 Task: Look for space in Tinsukia, India from 1st June, 2023 to 9th June, 2023 for 5 adults in price range Rs.6000 to Rs.12000. Place can be entire place with 3 bedrooms having 3 beds and 3 bathrooms. Property type can be house, flat, guest house. Booking option can be shelf check-in. Required host language is English.
Action: Mouse moved to (457, 78)
Screenshot: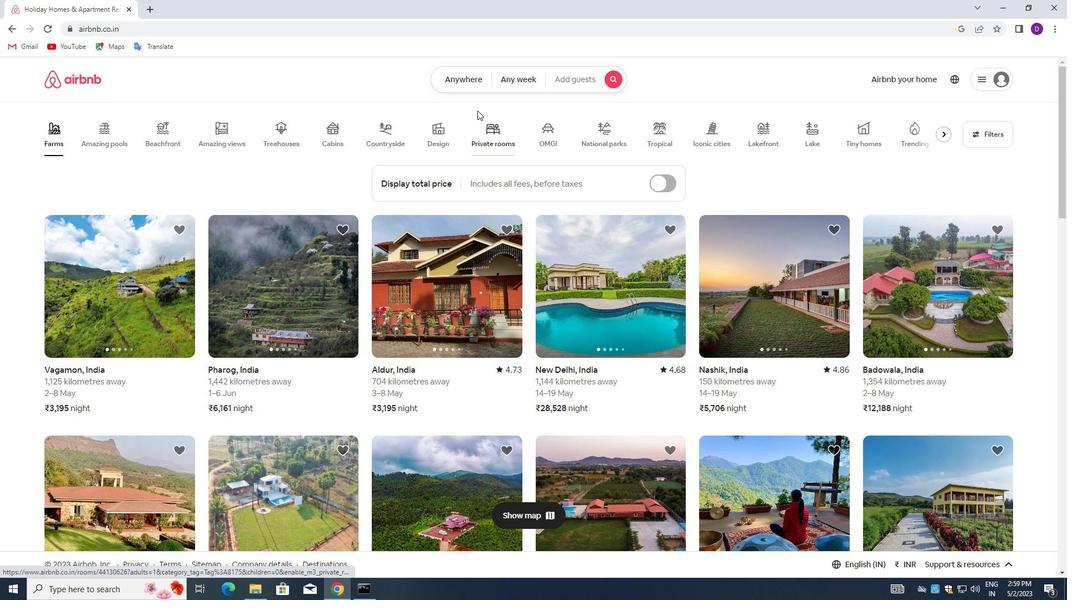 
Action: Mouse pressed left at (457, 78)
Screenshot: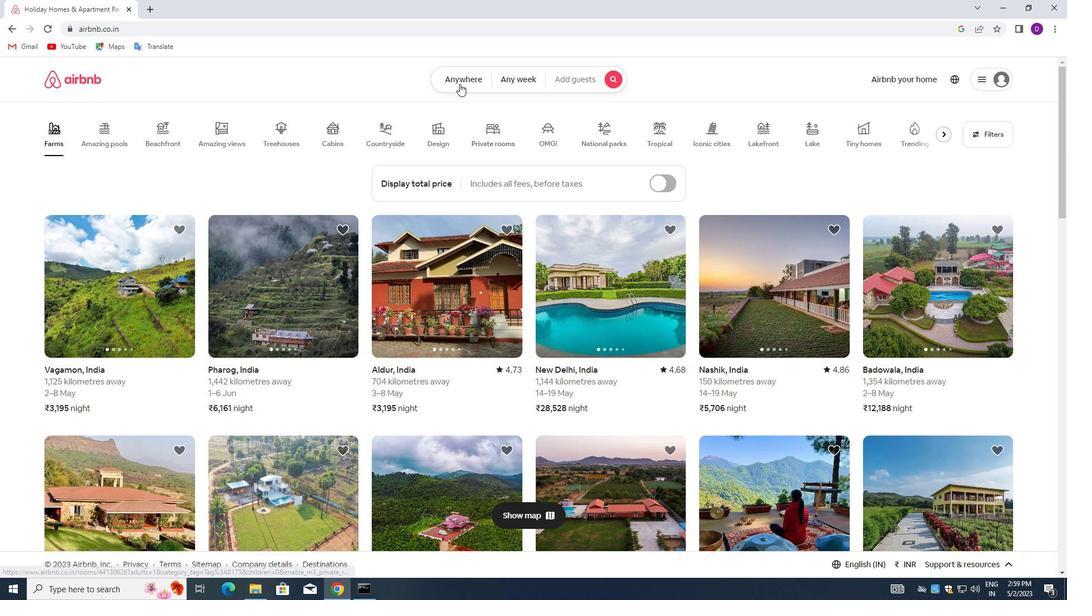 
Action: Mouse moved to (326, 126)
Screenshot: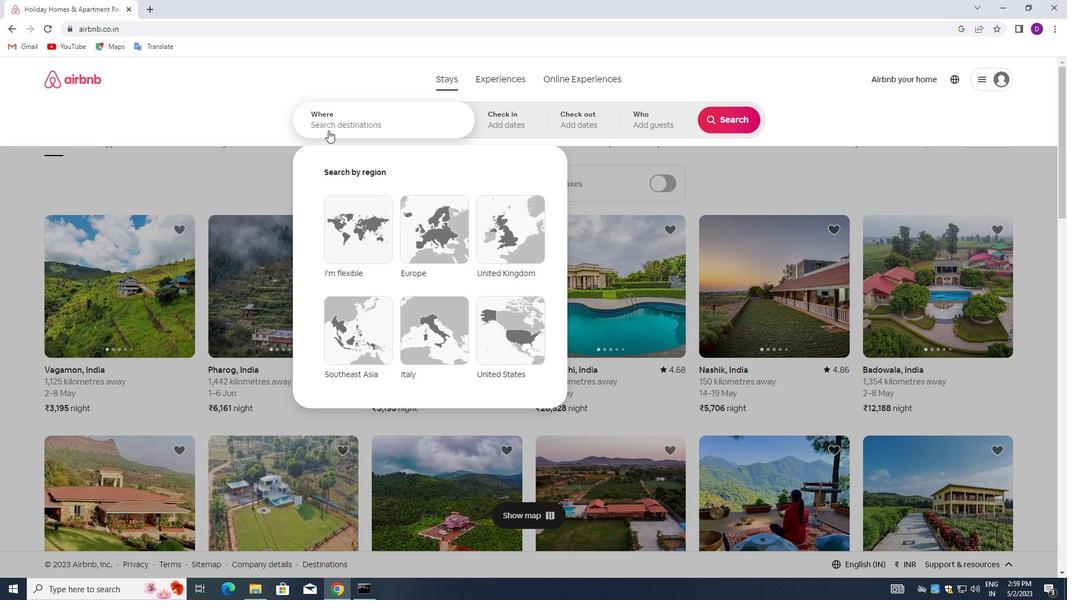 
Action: Mouse pressed left at (326, 126)
Screenshot: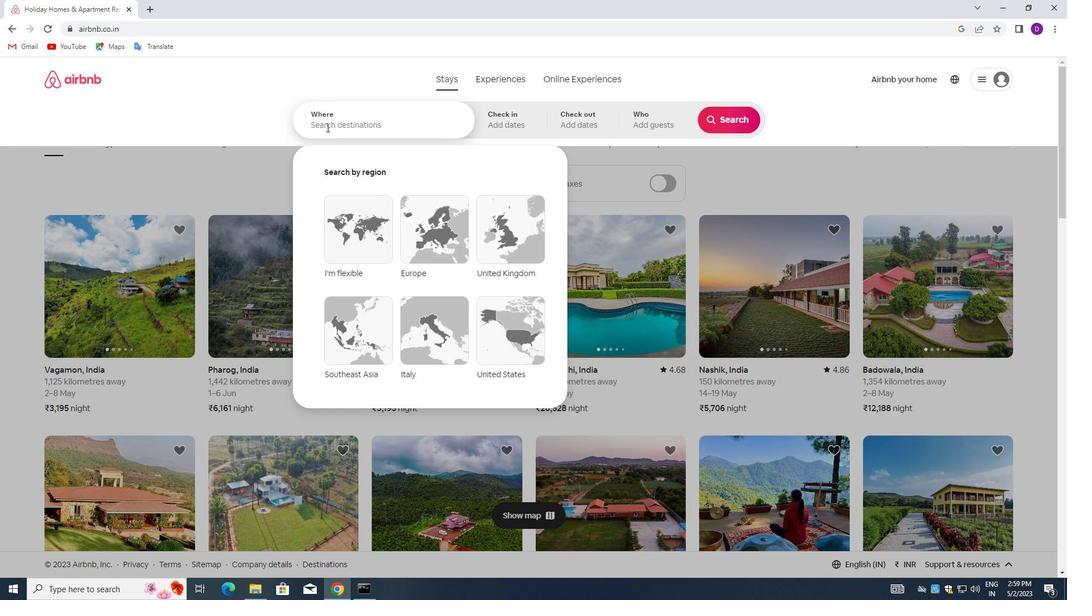 
Action: Mouse moved to (236, 111)
Screenshot: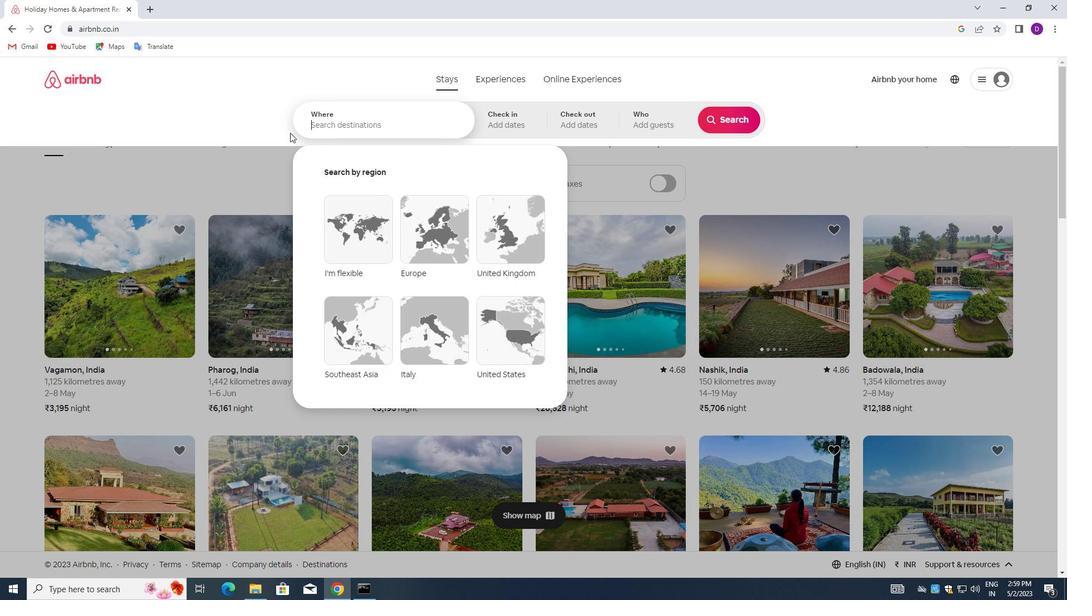 
Action: Key pressed <Key.shift_r>Tinsukia,<Key.space><Key.down><Key.enter>
Screenshot: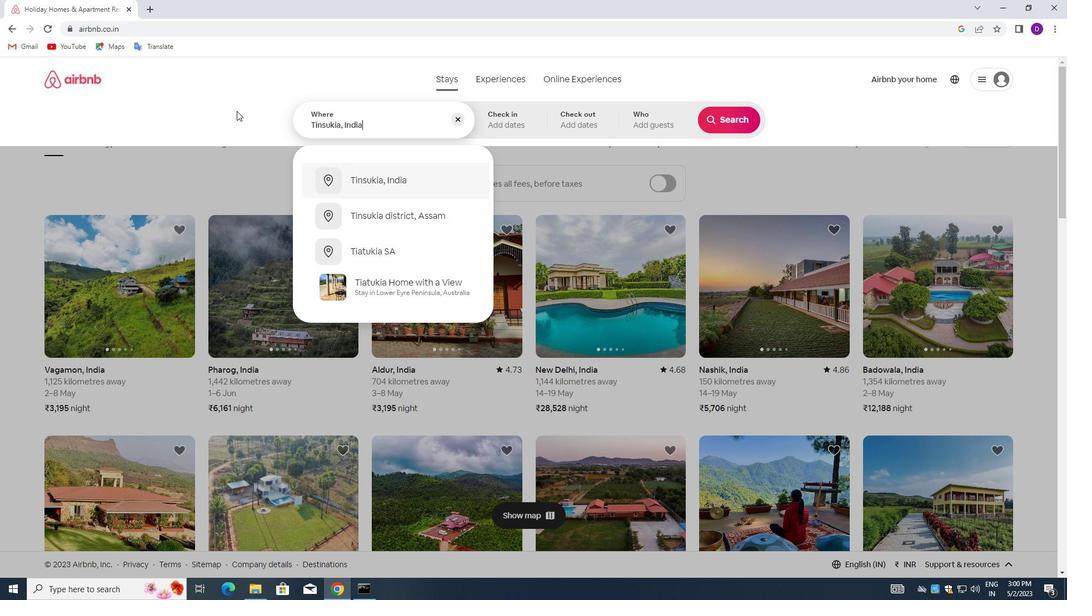 
Action: Mouse moved to (662, 255)
Screenshot: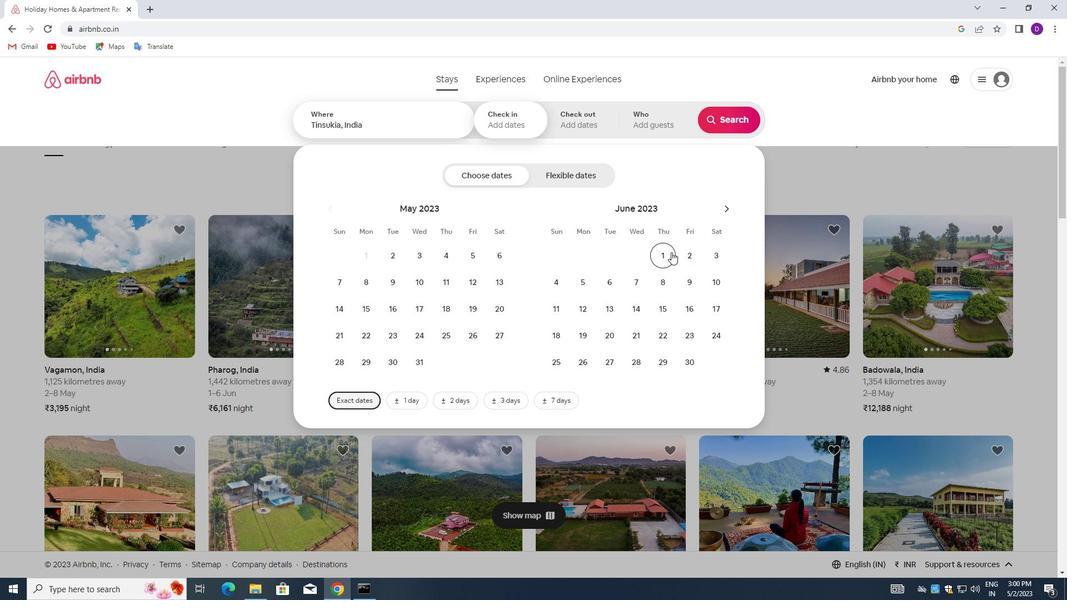 
Action: Mouse pressed left at (662, 255)
Screenshot: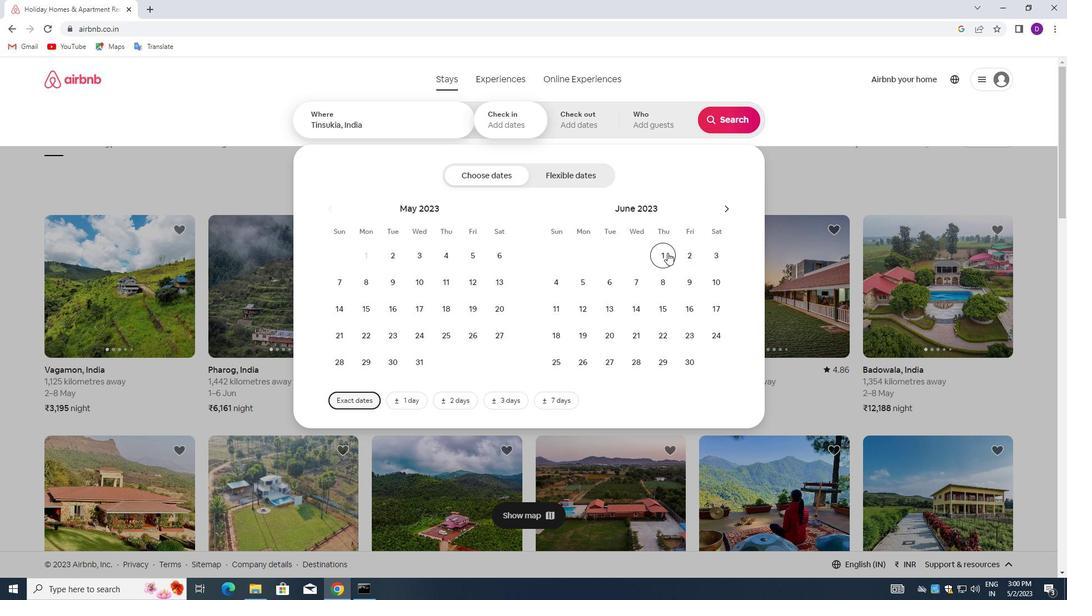 
Action: Mouse moved to (678, 276)
Screenshot: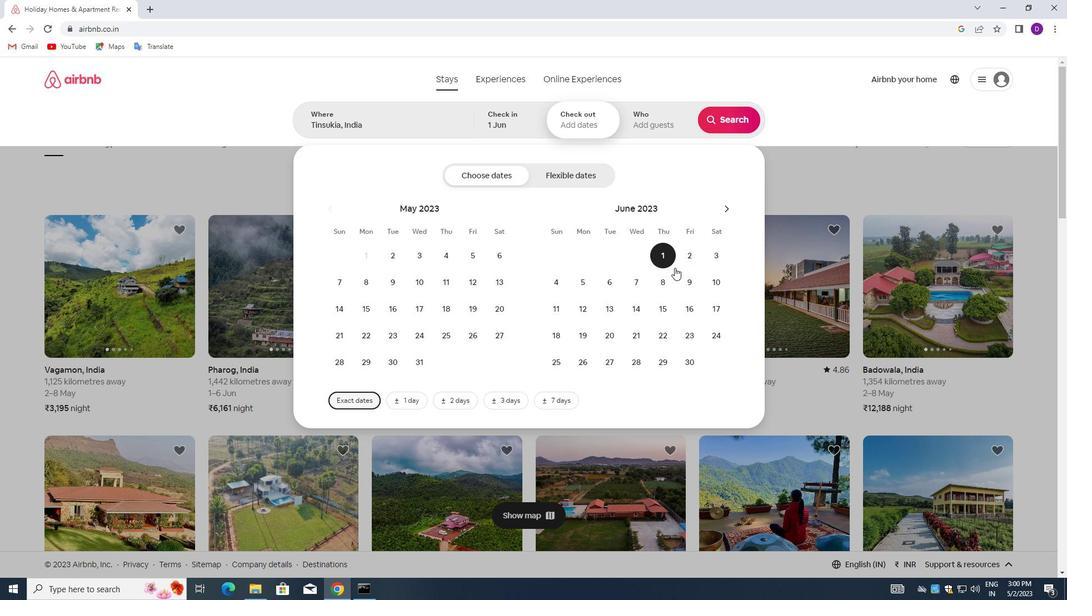 
Action: Mouse pressed left at (678, 276)
Screenshot: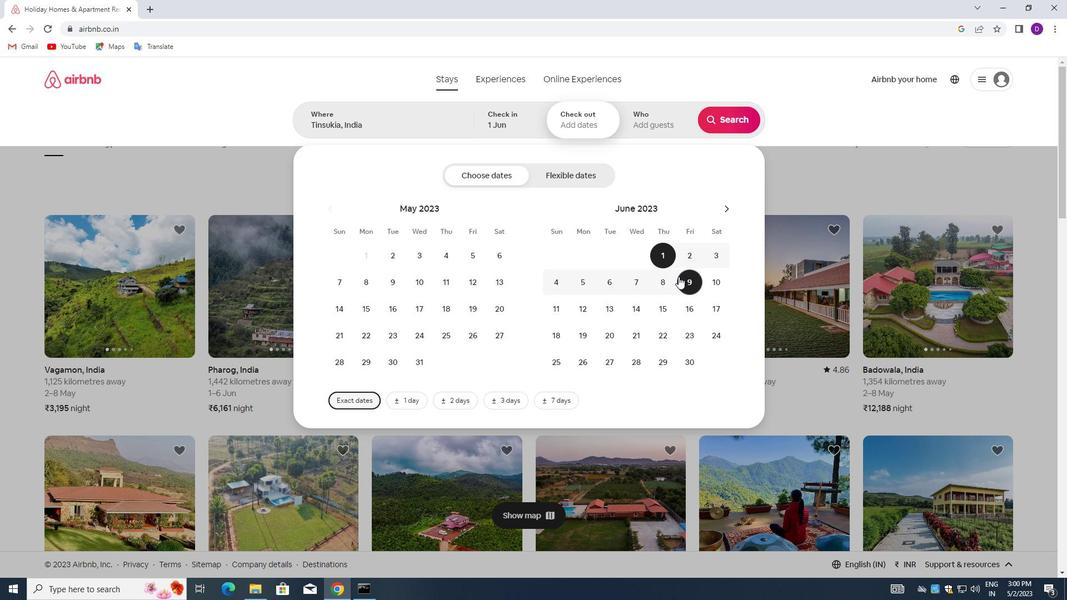 
Action: Mouse moved to (650, 121)
Screenshot: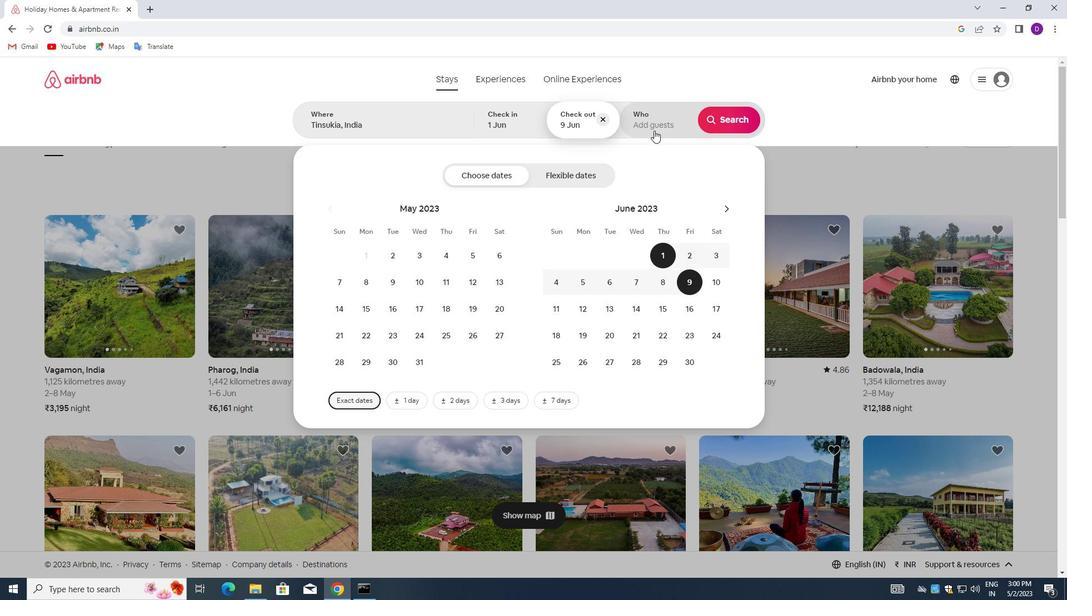 
Action: Mouse pressed left at (650, 121)
Screenshot: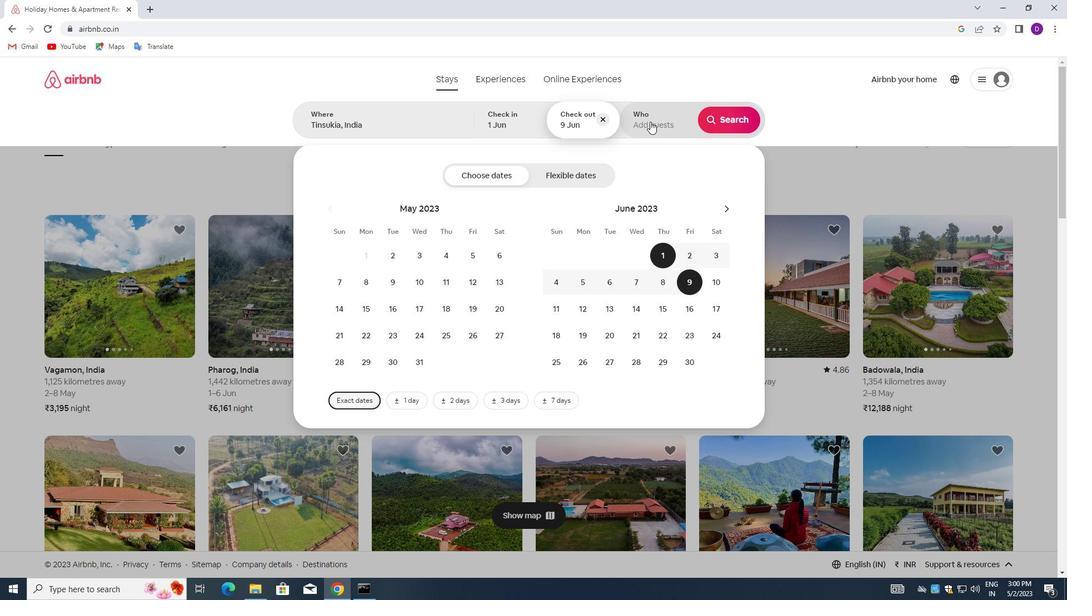 
Action: Mouse moved to (737, 179)
Screenshot: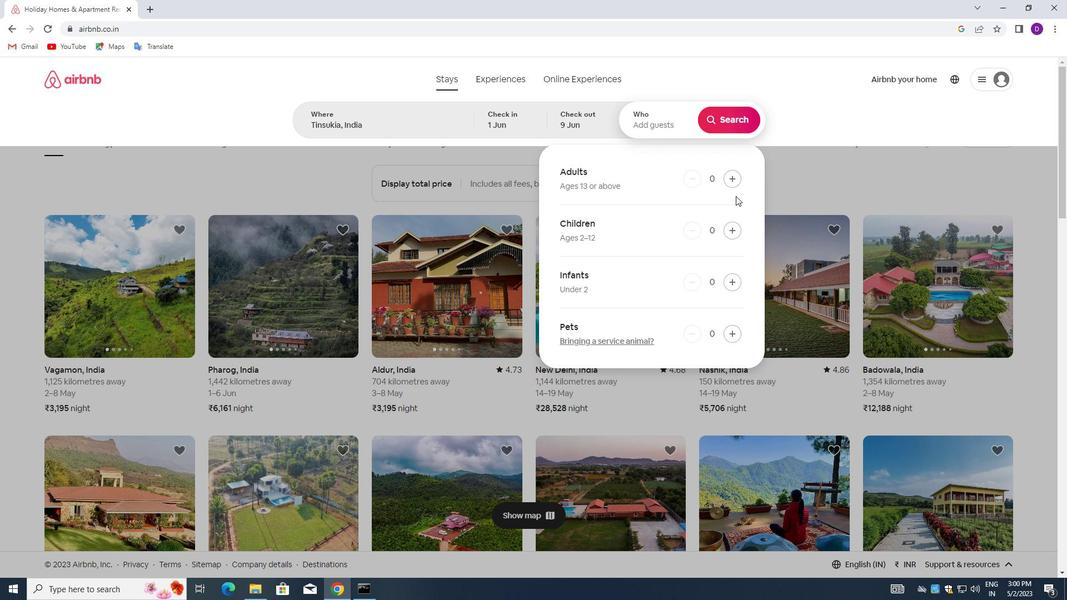 
Action: Mouse pressed left at (737, 179)
Screenshot: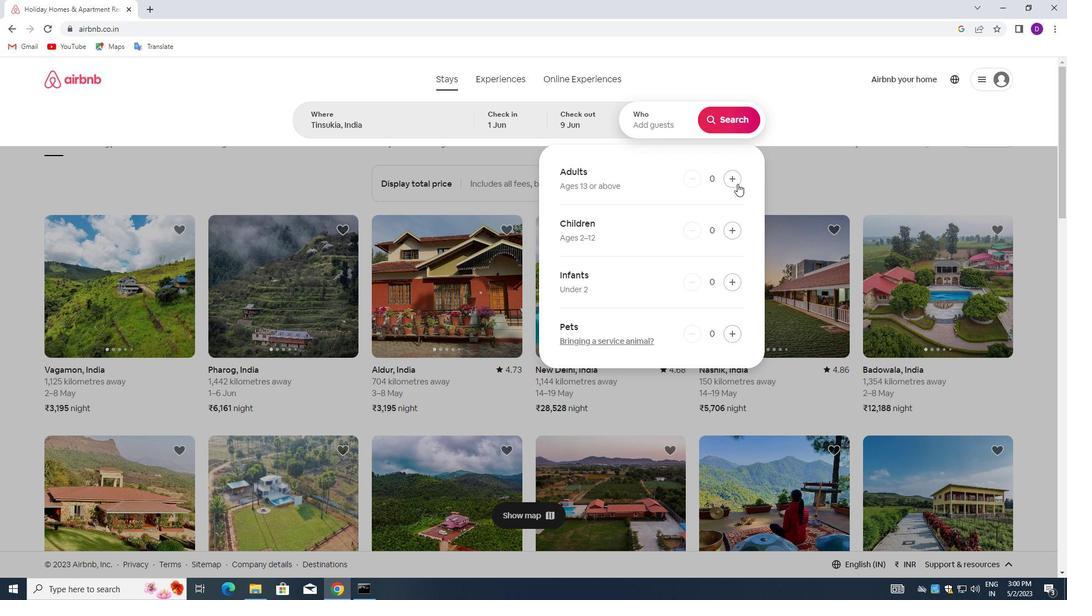 
Action: Mouse pressed left at (737, 179)
Screenshot: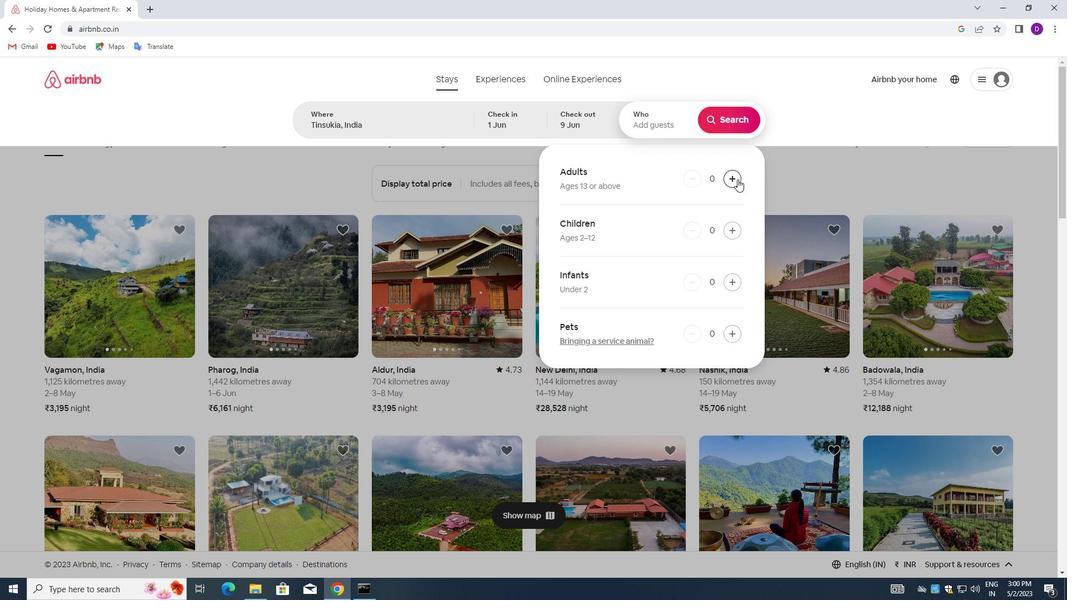 
Action: Mouse pressed left at (737, 179)
Screenshot: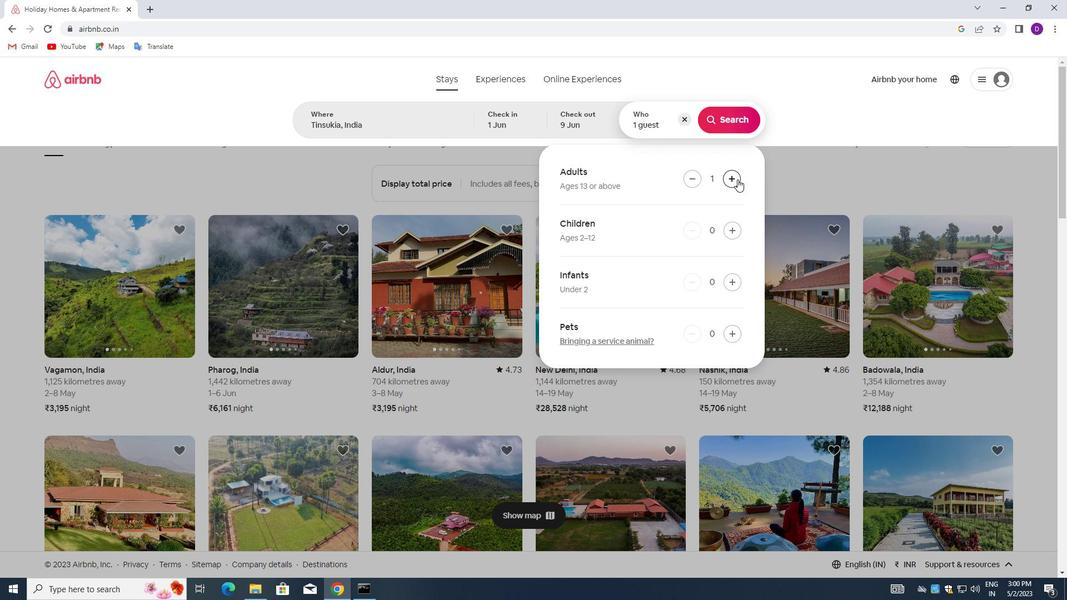 
Action: Mouse pressed left at (737, 179)
Screenshot: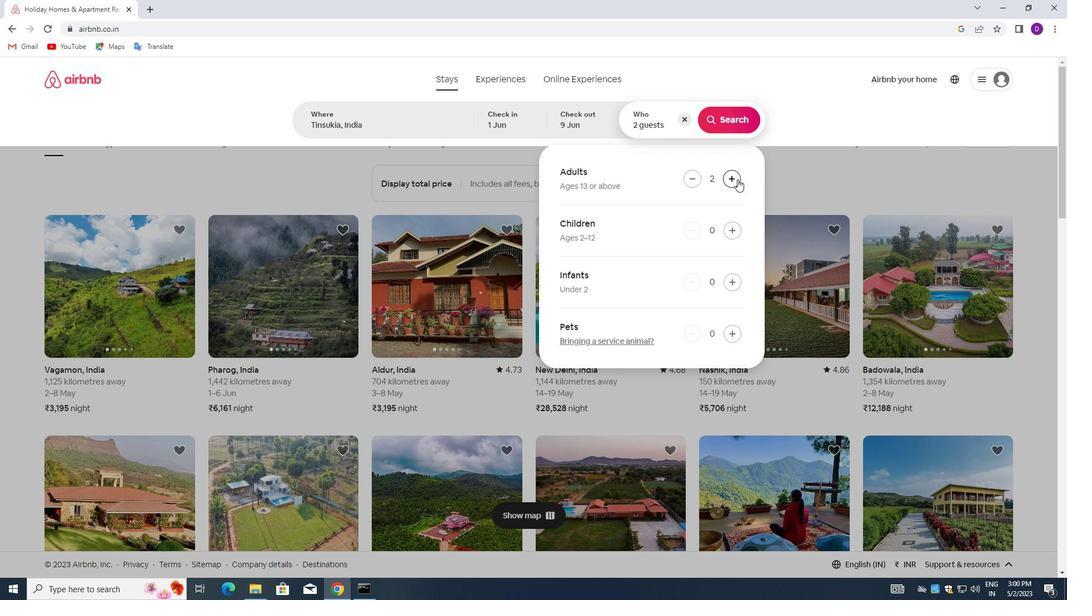 
Action: Mouse pressed left at (737, 179)
Screenshot: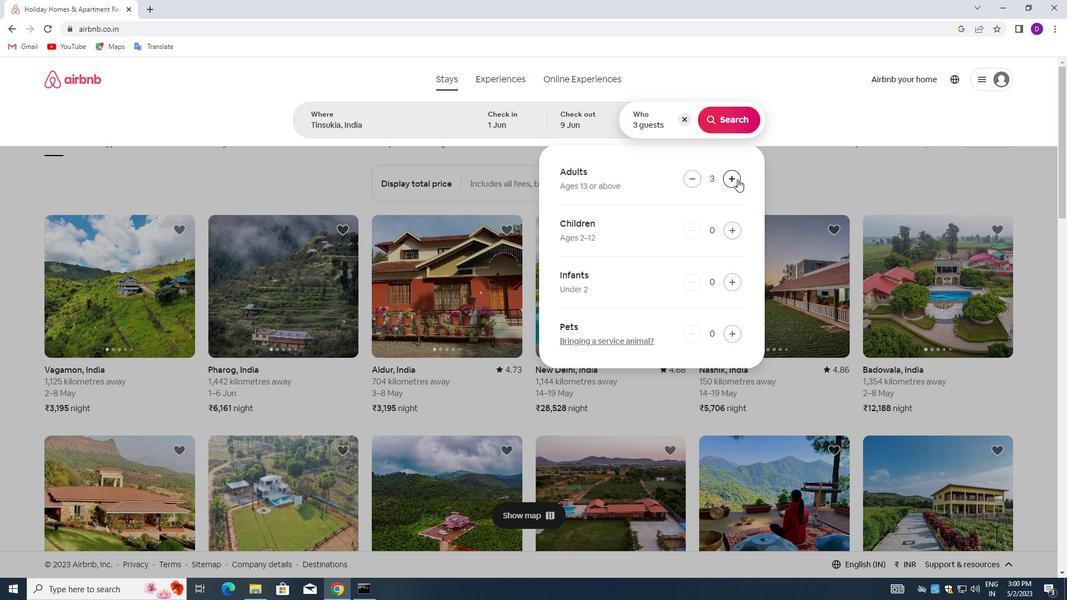 
Action: Mouse moved to (727, 120)
Screenshot: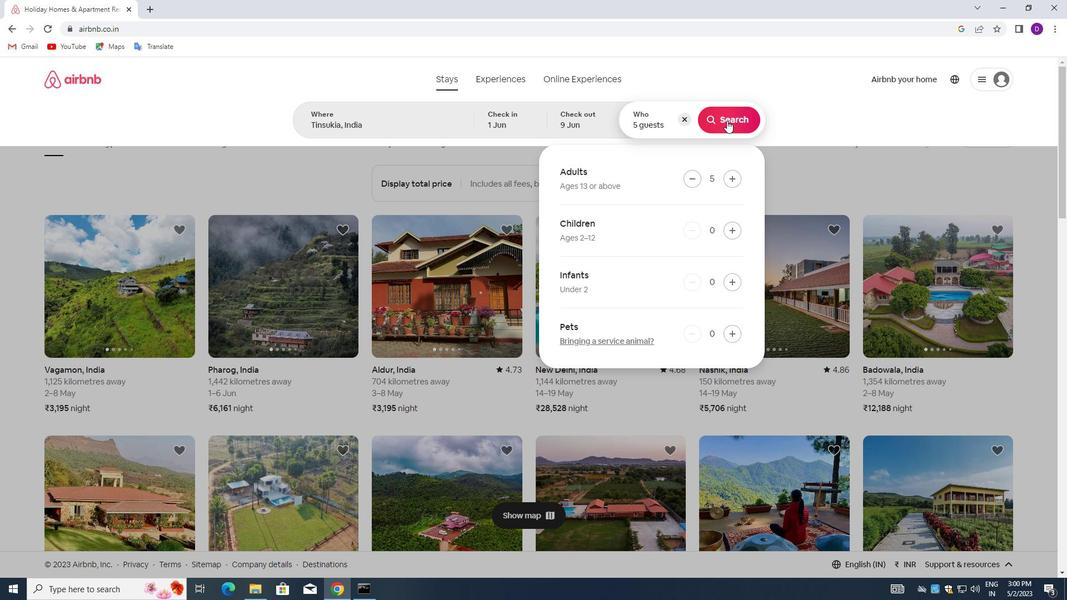 
Action: Mouse pressed left at (727, 120)
Screenshot: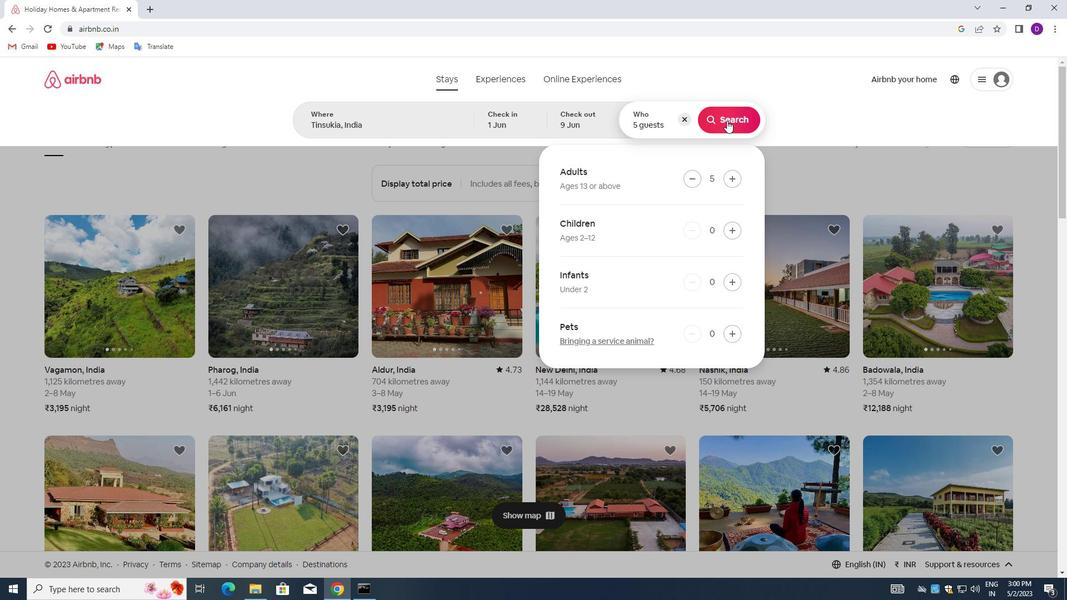 
Action: Mouse moved to (1007, 123)
Screenshot: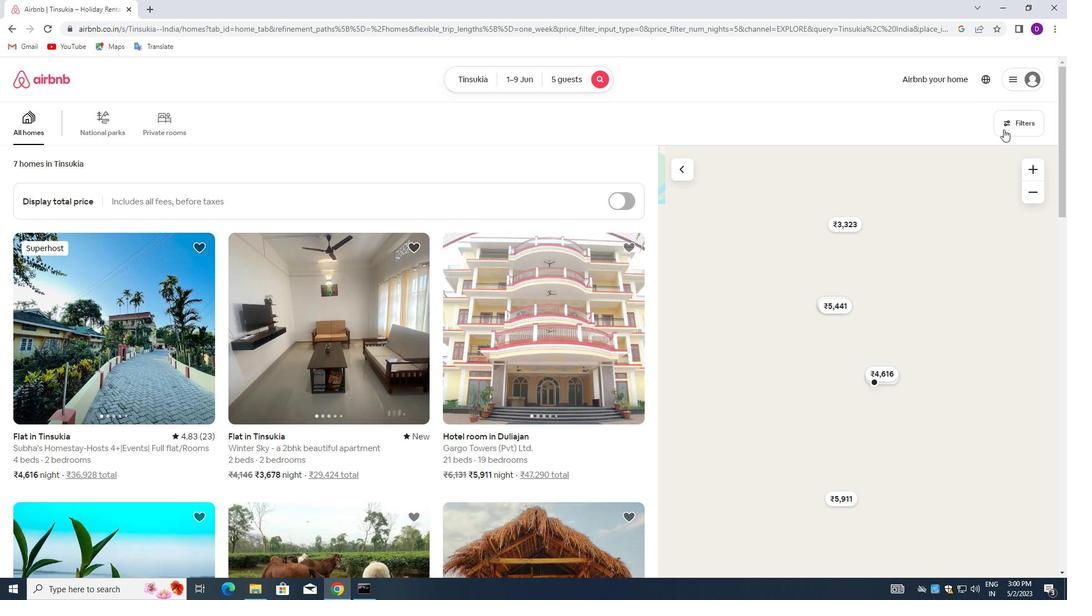 
Action: Mouse pressed left at (1007, 123)
Screenshot: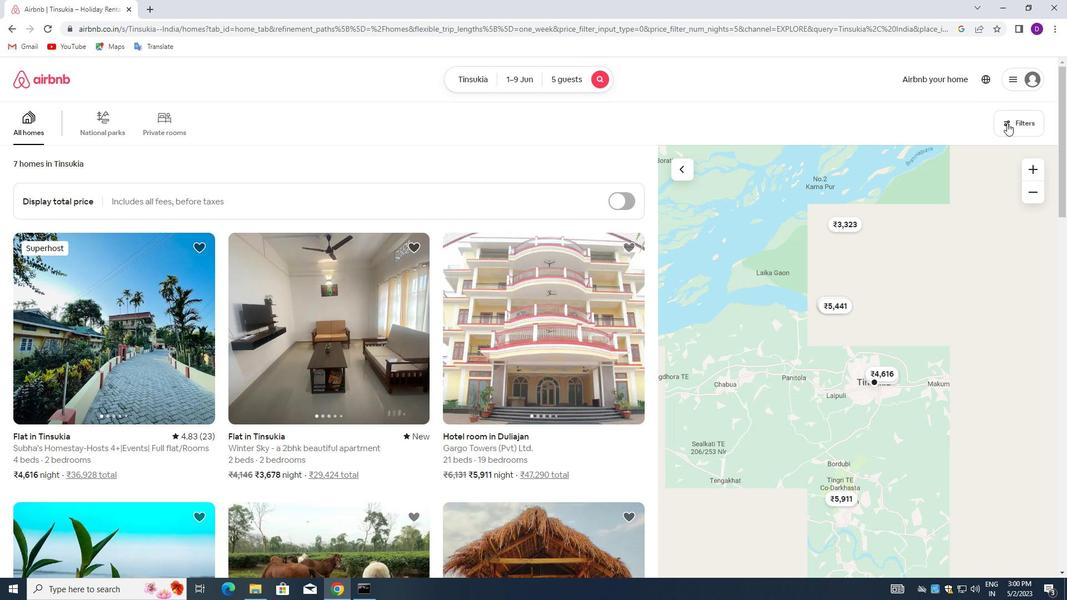 
Action: Mouse moved to (385, 262)
Screenshot: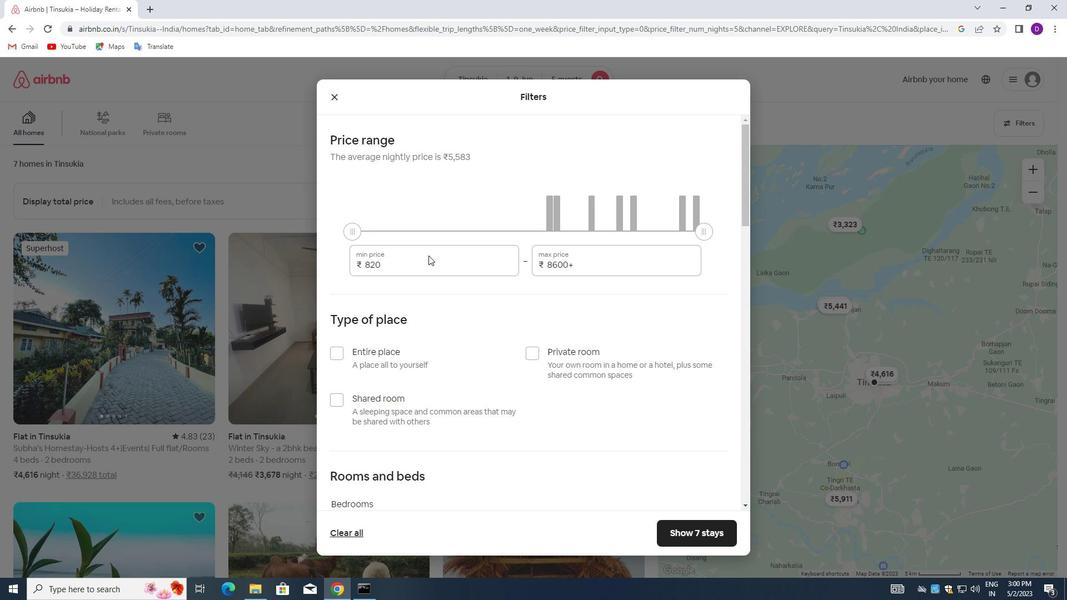 
Action: Mouse pressed left at (385, 262)
Screenshot: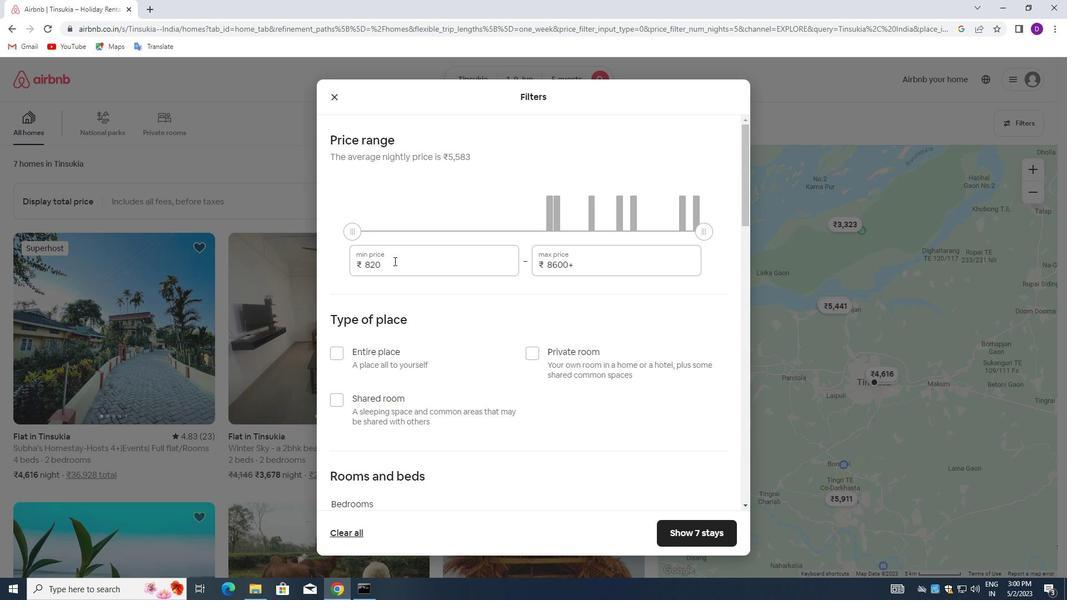 
Action: Mouse pressed left at (385, 262)
Screenshot: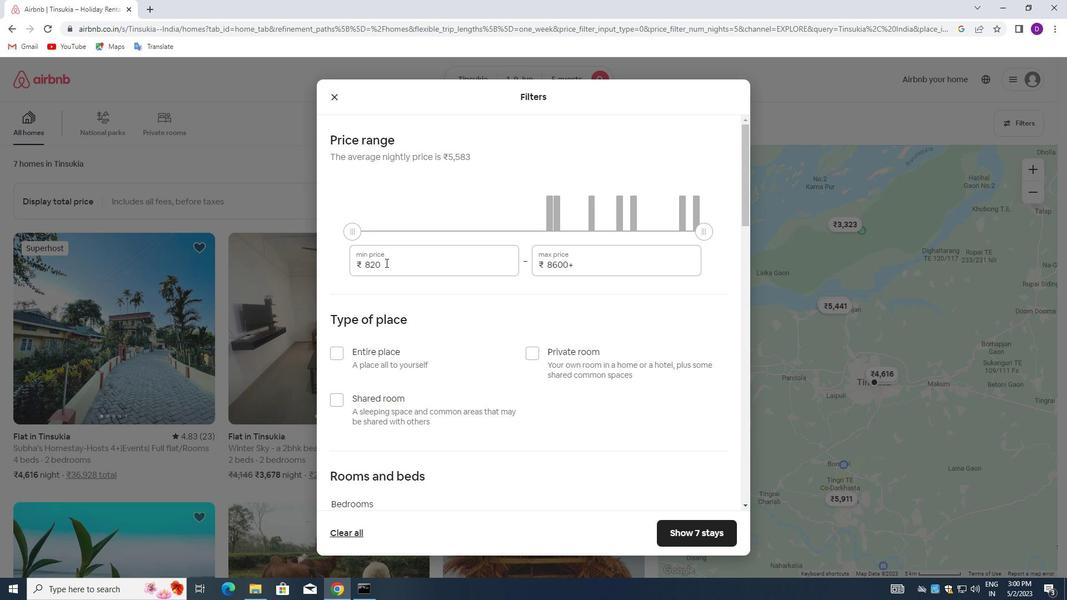 
Action: Key pressed 6000<Key.tab>12000
Screenshot: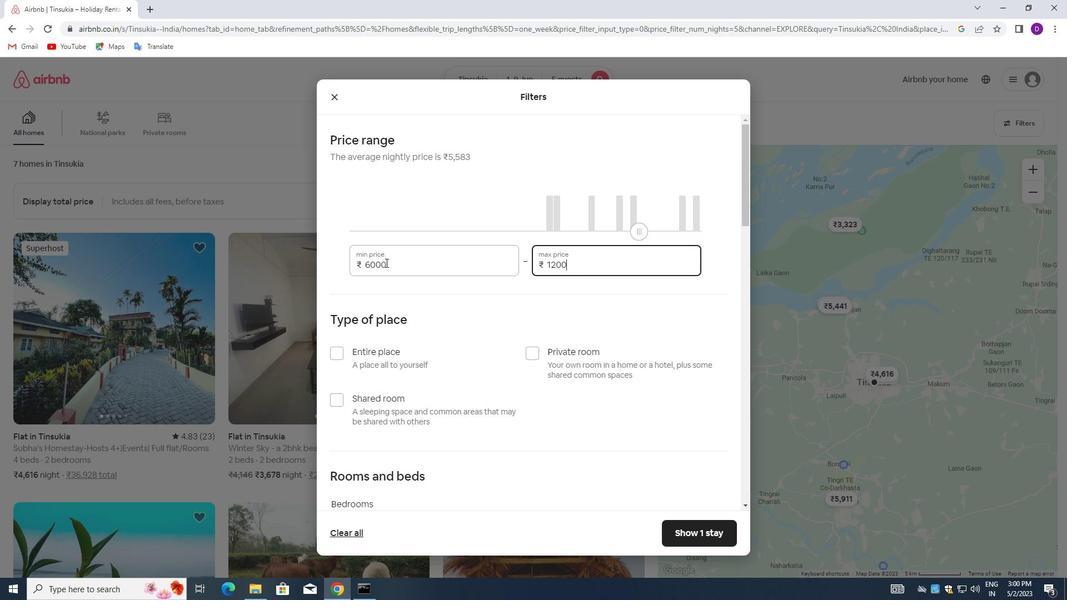 
Action: Mouse moved to (530, 350)
Screenshot: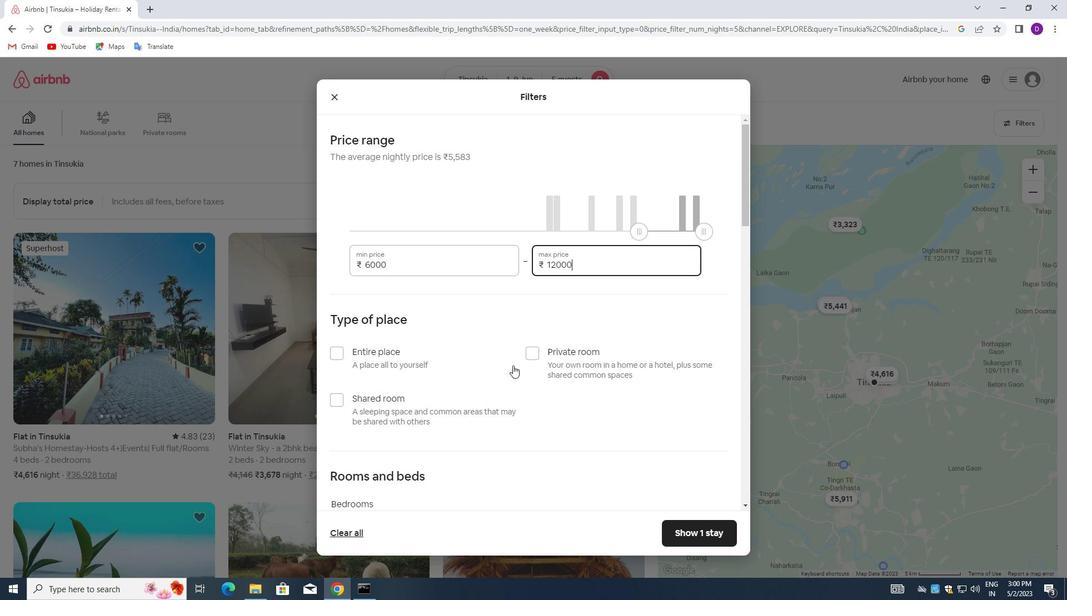 
Action: Mouse scrolled (530, 350) with delta (0, 0)
Screenshot: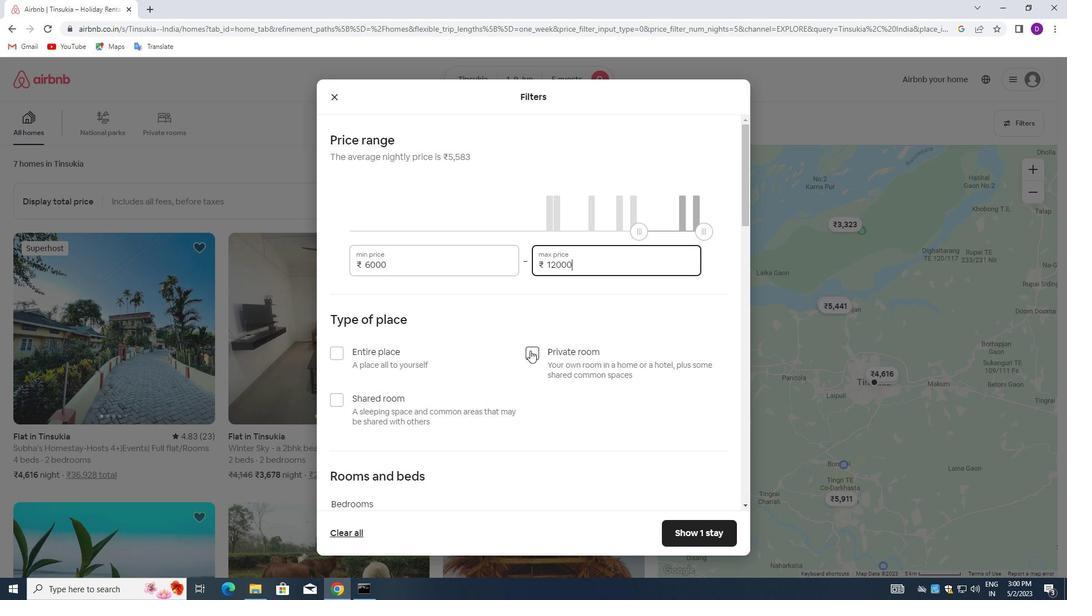 
Action: Mouse scrolled (530, 350) with delta (0, 0)
Screenshot: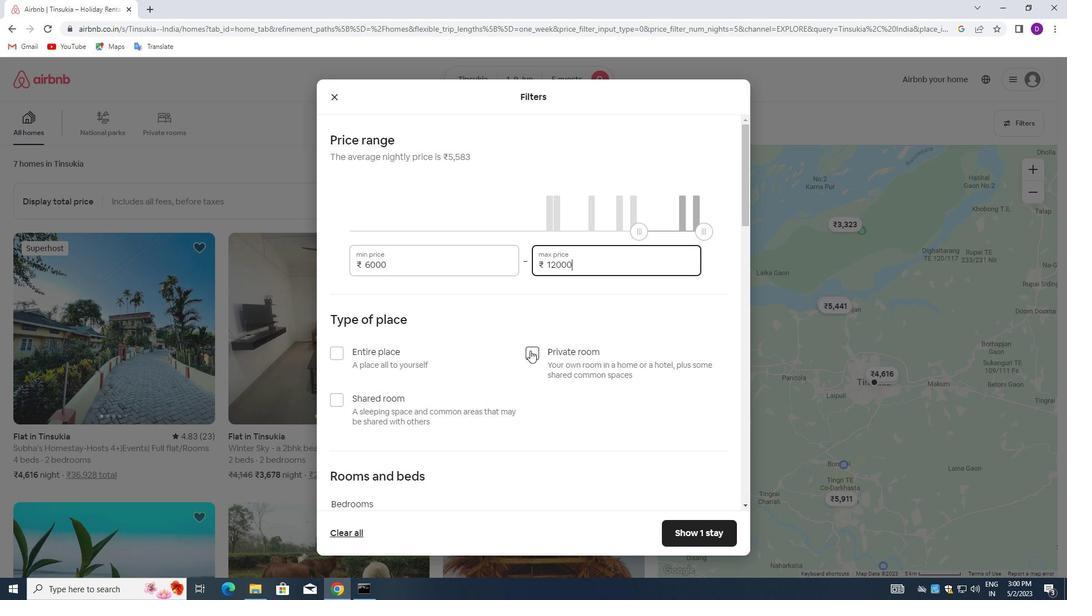 
Action: Mouse moved to (335, 236)
Screenshot: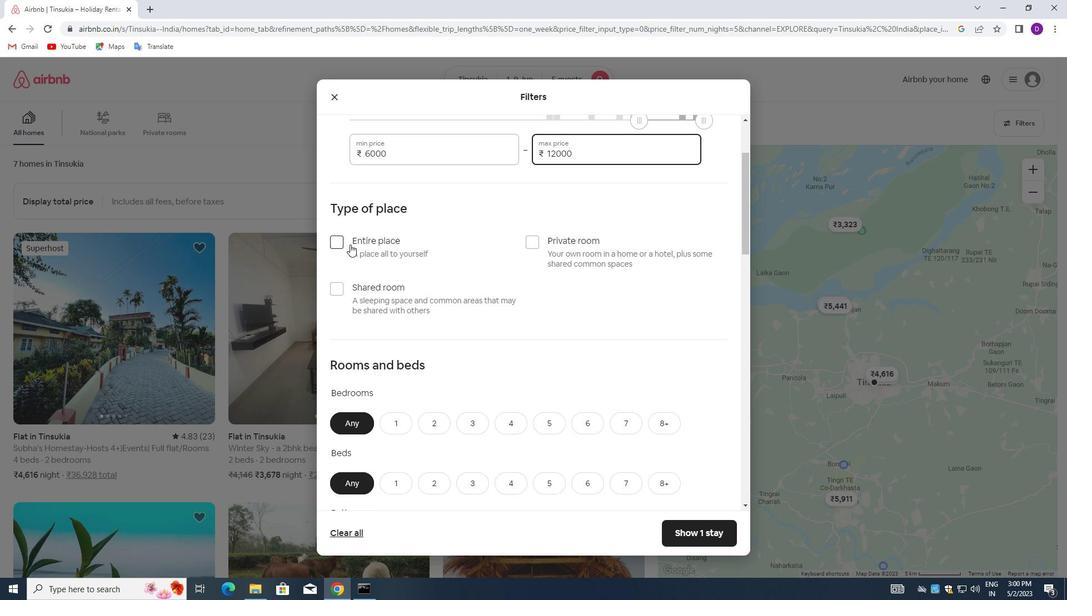 
Action: Mouse pressed left at (335, 236)
Screenshot: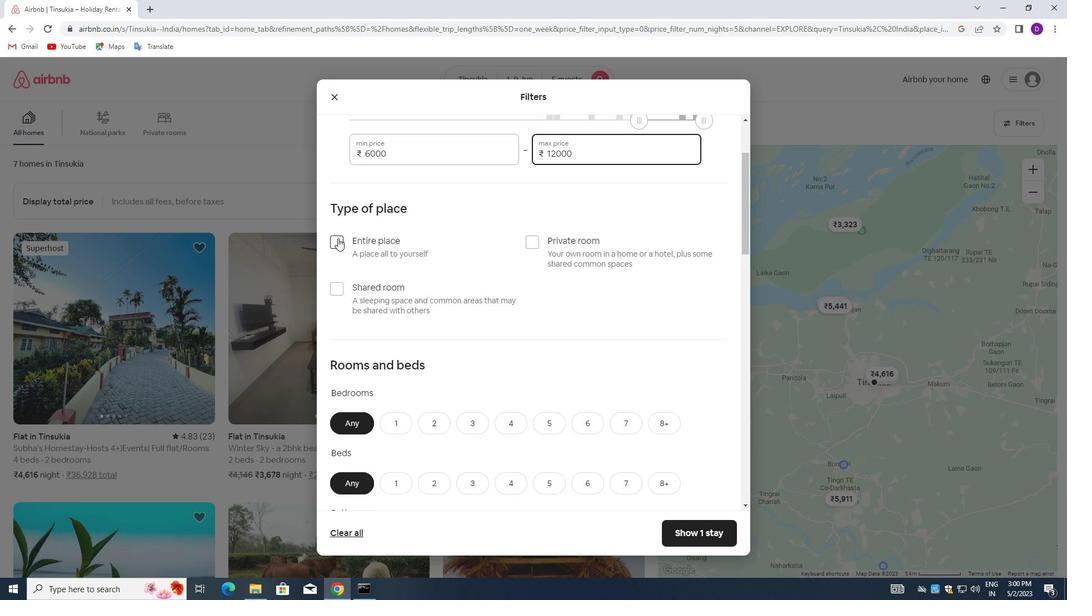 
Action: Mouse moved to (435, 291)
Screenshot: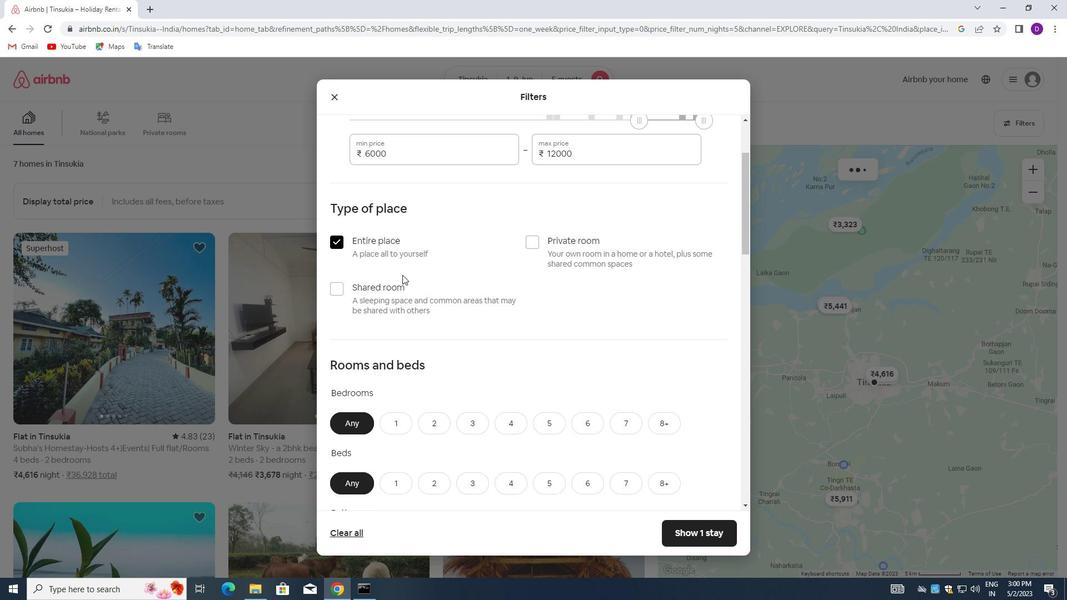 
Action: Mouse scrolled (435, 290) with delta (0, 0)
Screenshot: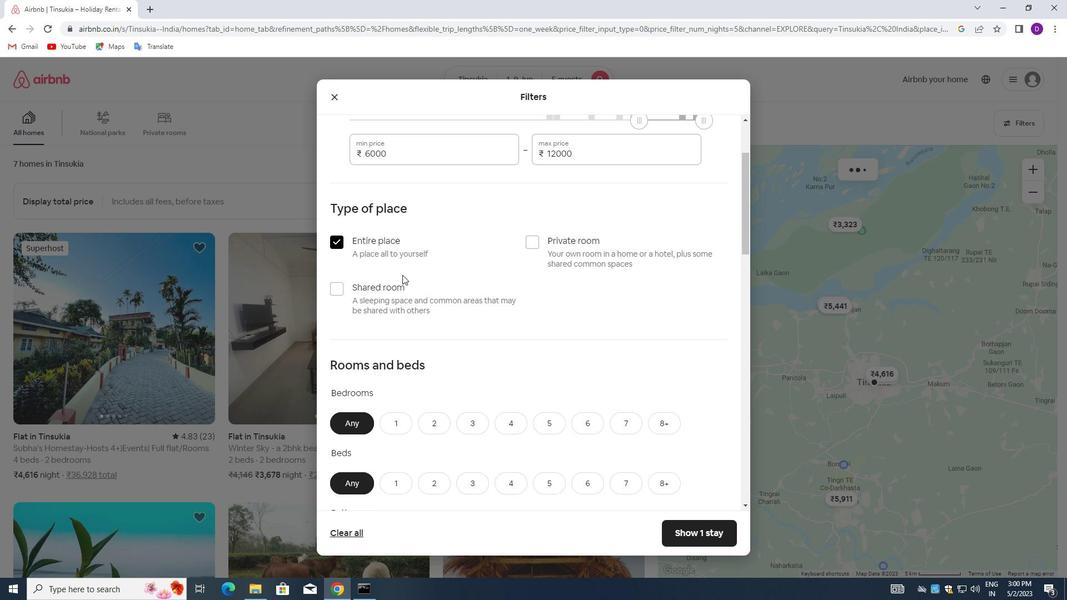 
Action: Mouse moved to (436, 293)
Screenshot: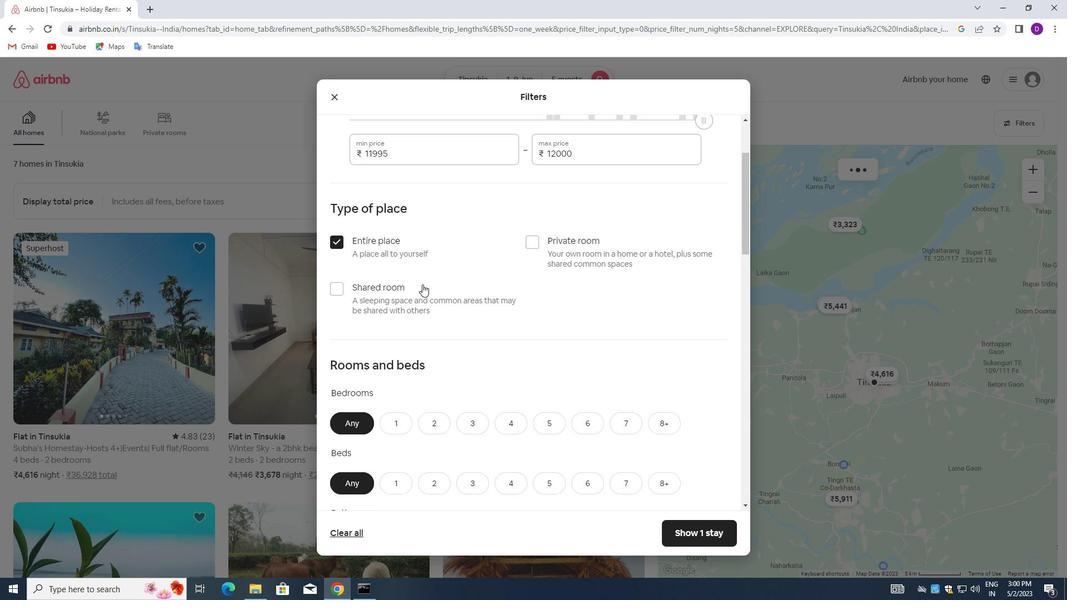 
Action: Mouse scrolled (436, 292) with delta (0, 0)
Screenshot: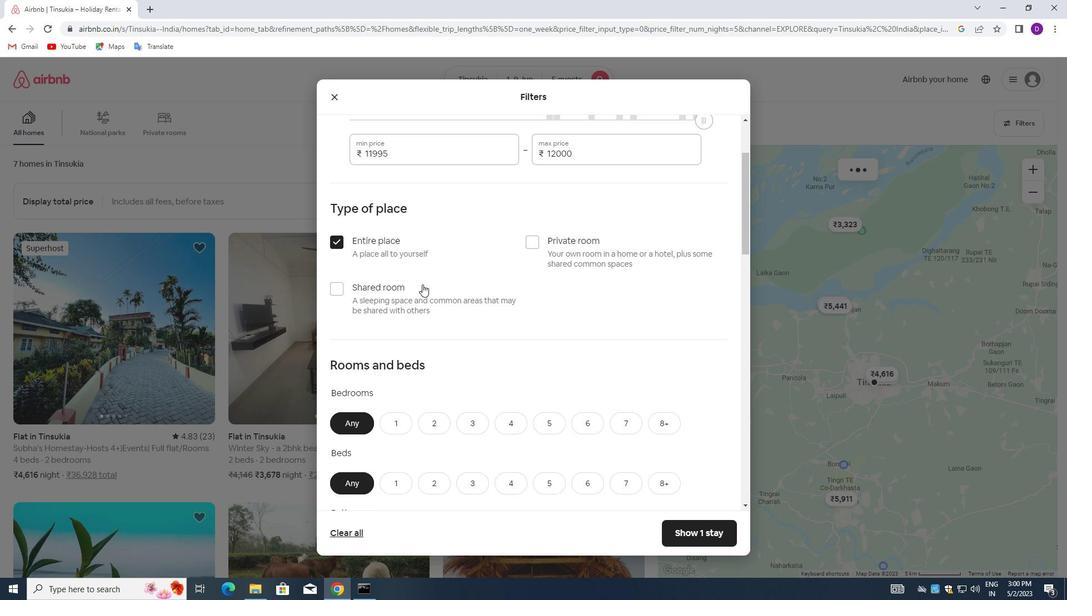 
Action: Mouse moved to (471, 309)
Screenshot: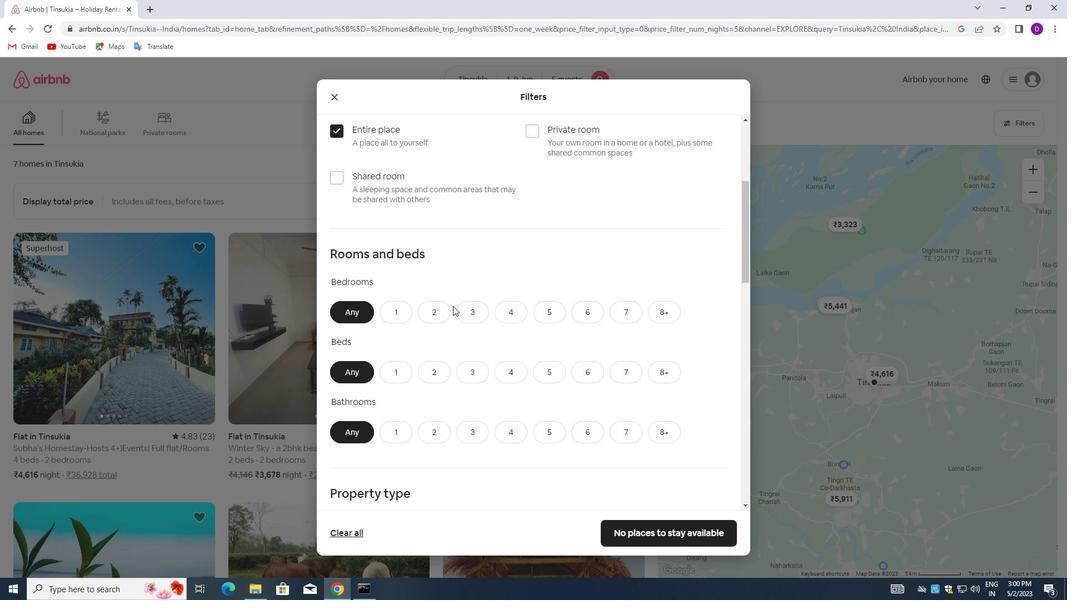 
Action: Mouse pressed left at (471, 309)
Screenshot: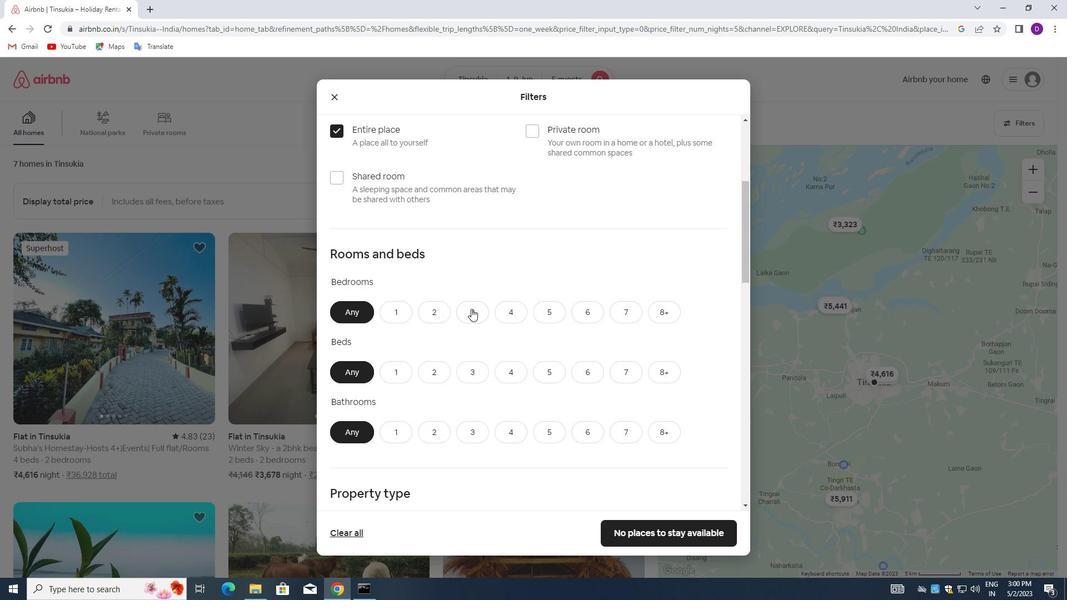 
Action: Mouse moved to (480, 365)
Screenshot: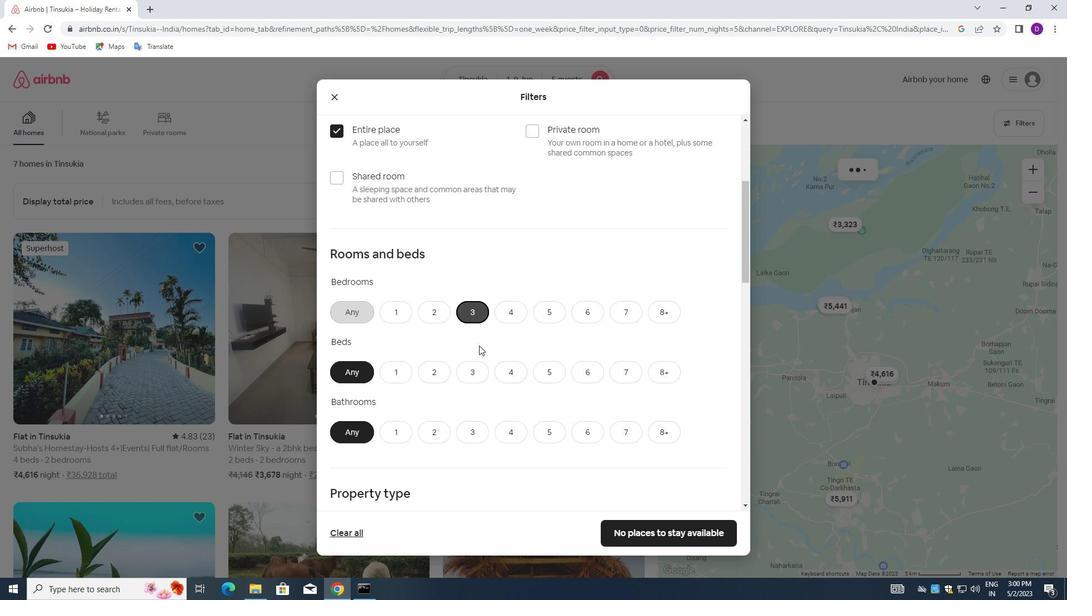 
Action: Mouse pressed left at (480, 365)
Screenshot: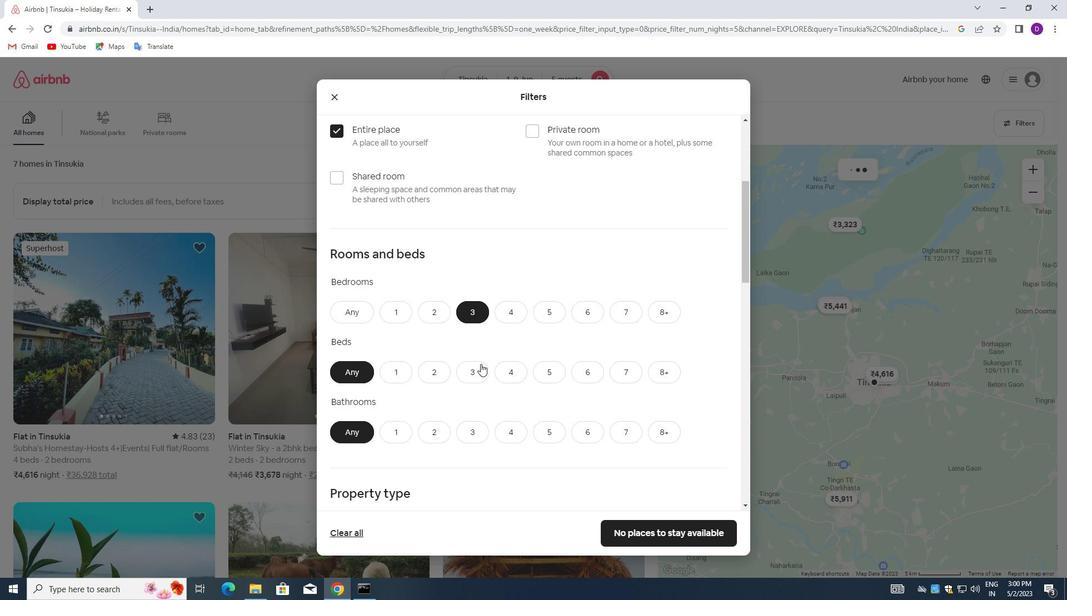 
Action: Mouse moved to (472, 430)
Screenshot: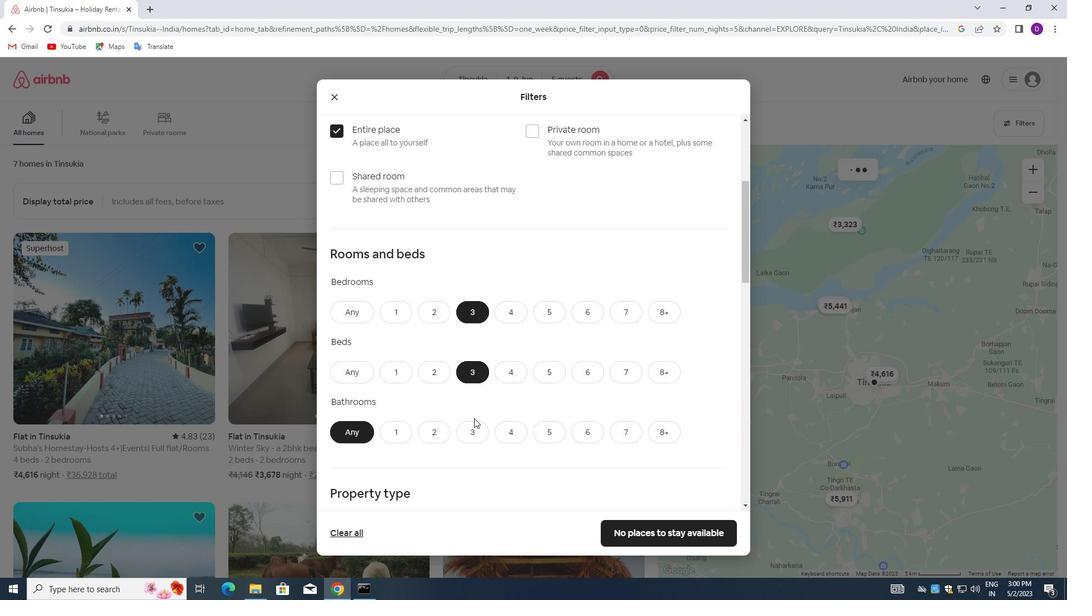 
Action: Mouse pressed left at (472, 430)
Screenshot: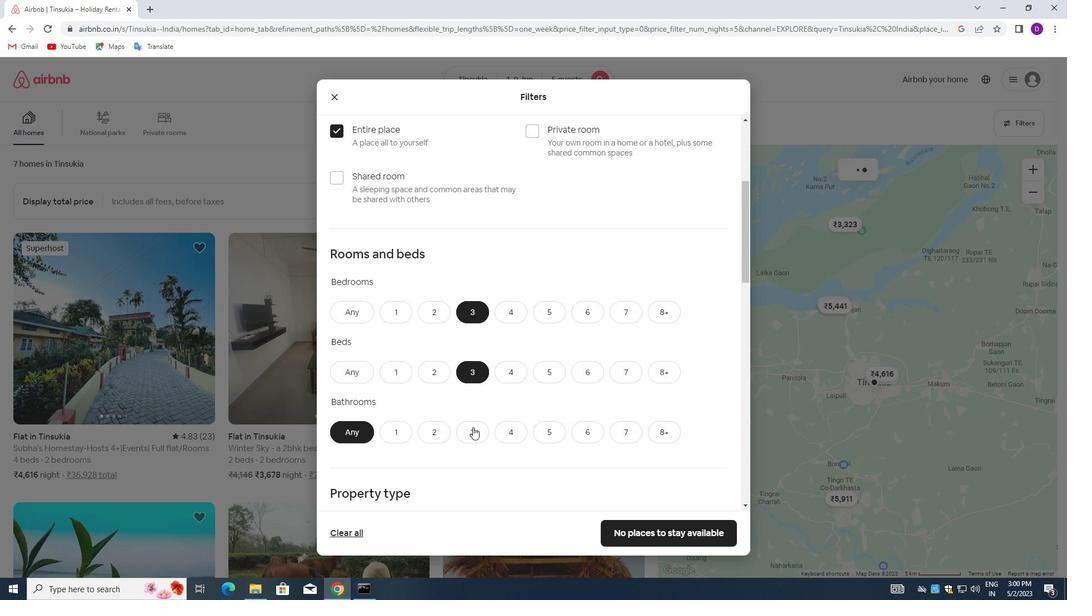 
Action: Mouse moved to (471, 324)
Screenshot: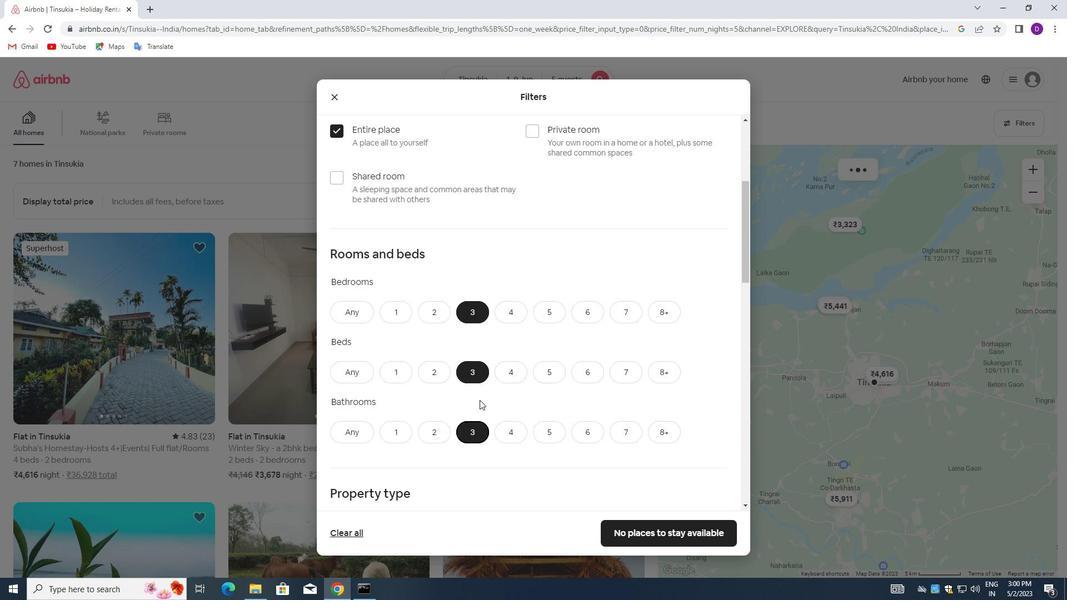 
Action: Mouse scrolled (471, 324) with delta (0, 0)
Screenshot: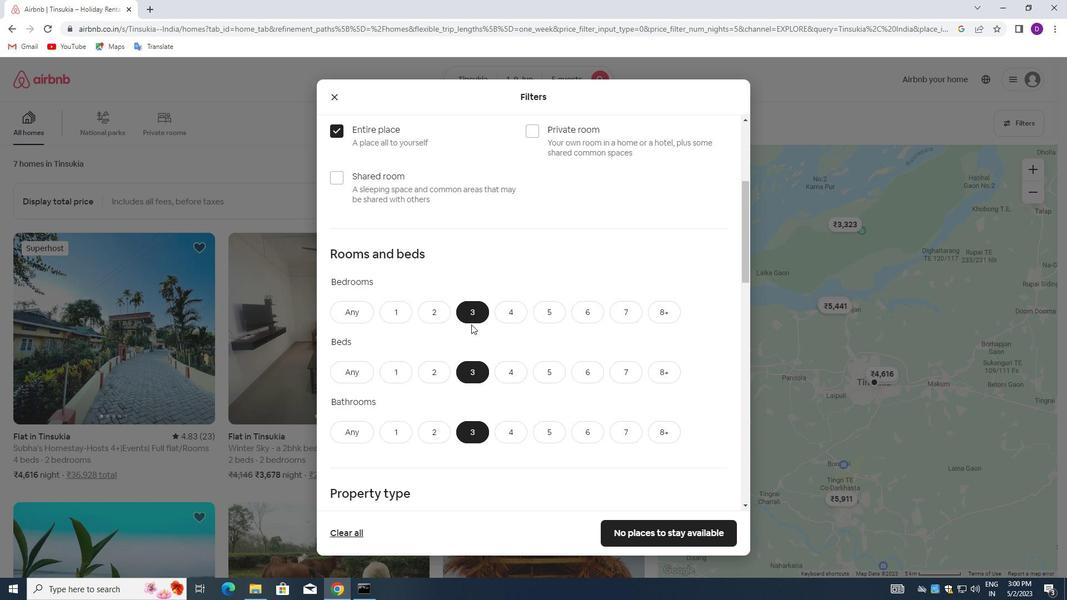 
Action: Mouse scrolled (471, 324) with delta (0, 0)
Screenshot: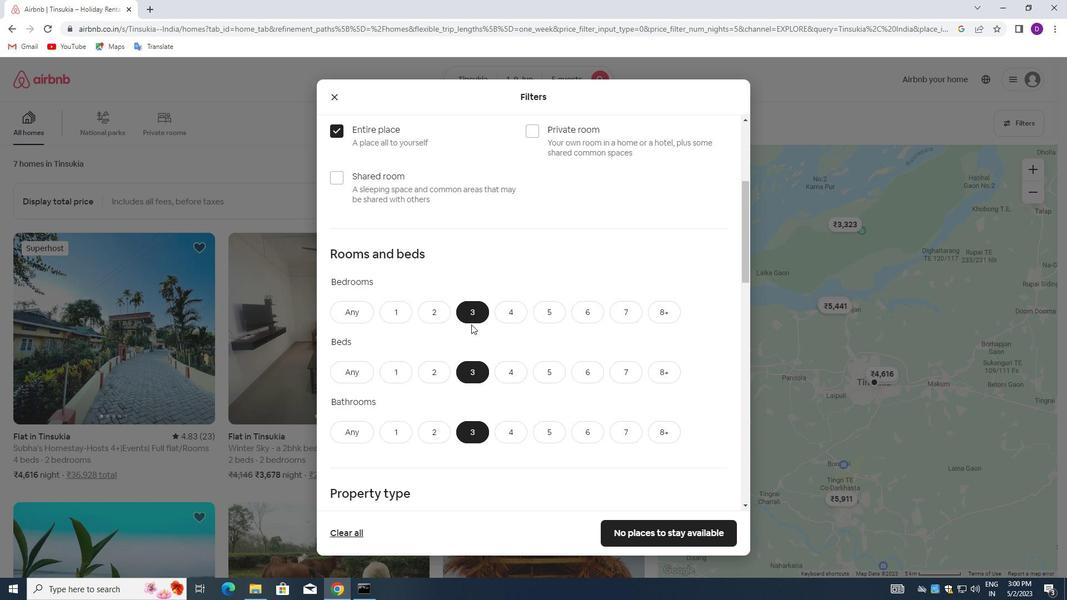 
Action: Mouse scrolled (471, 324) with delta (0, 0)
Screenshot: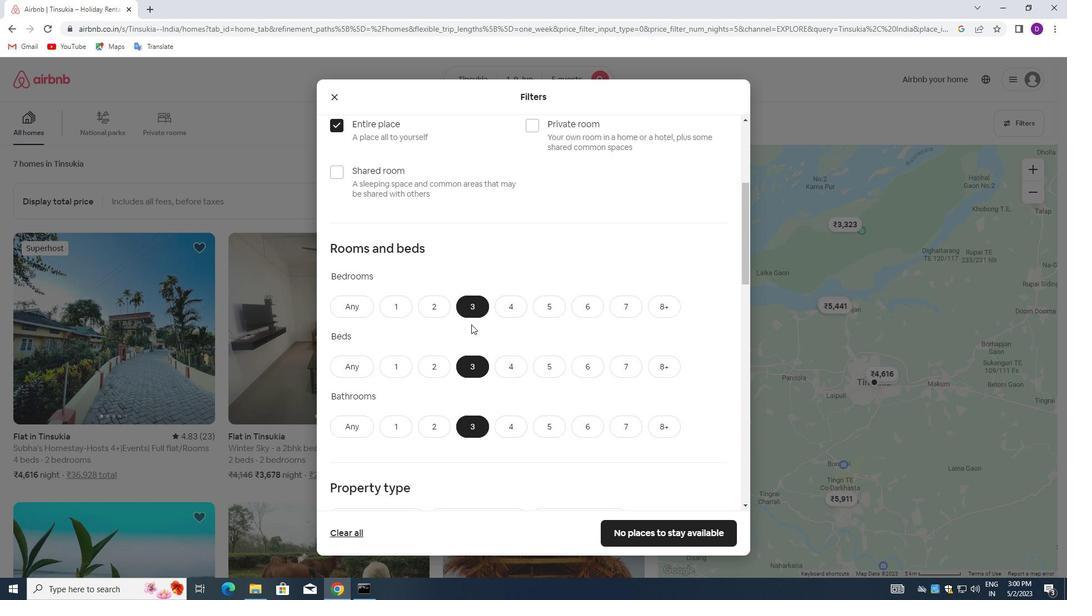 
Action: Mouse scrolled (471, 324) with delta (0, 0)
Screenshot: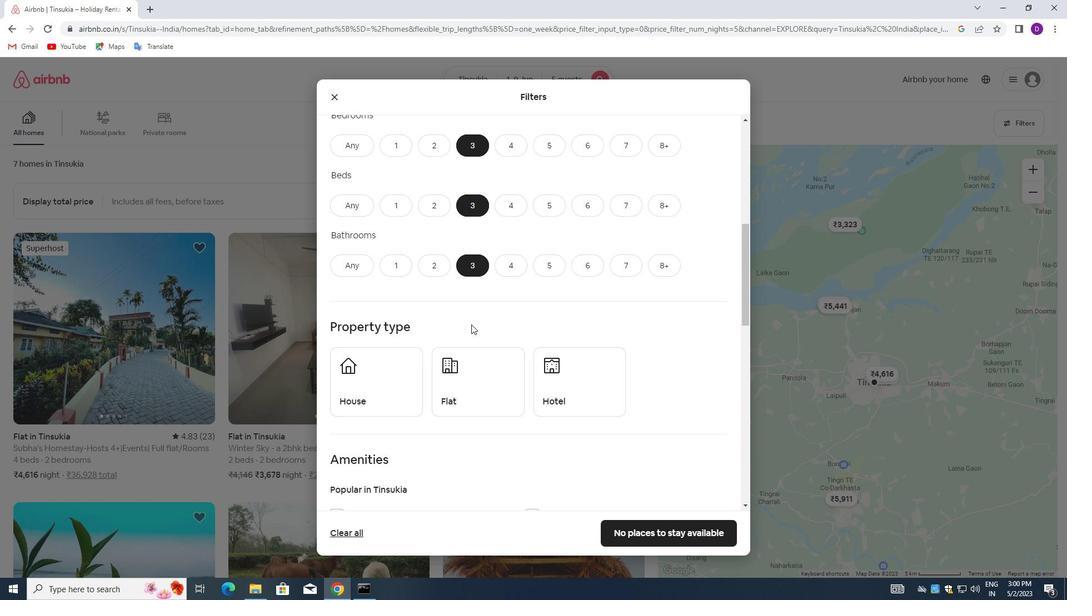 
Action: Mouse scrolled (471, 324) with delta (0, 0)
Screenshot: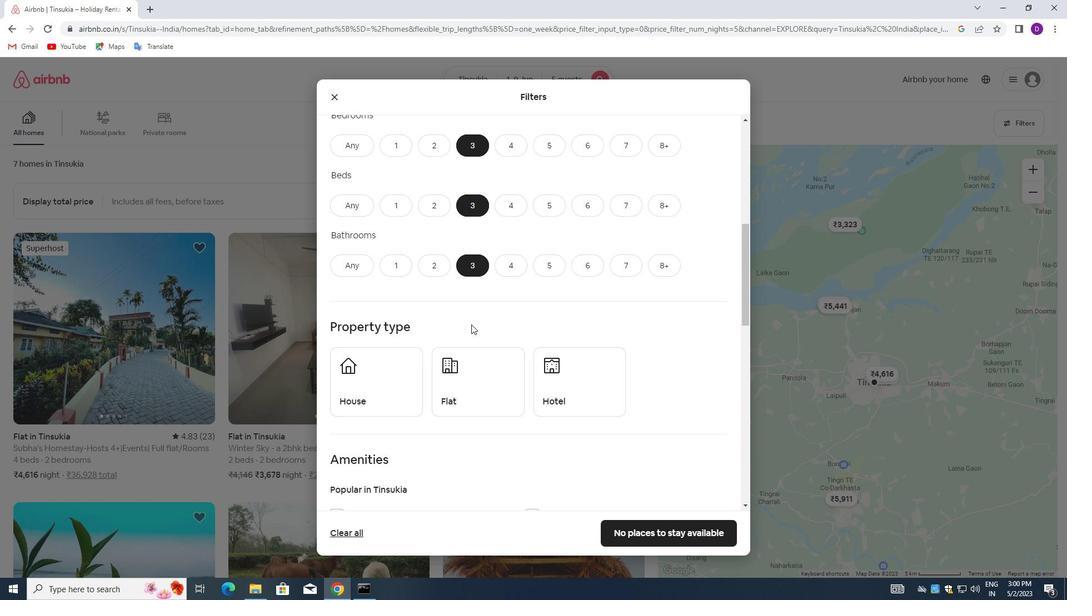 
Action: Mouse moved to (378, 279)
Screenshot: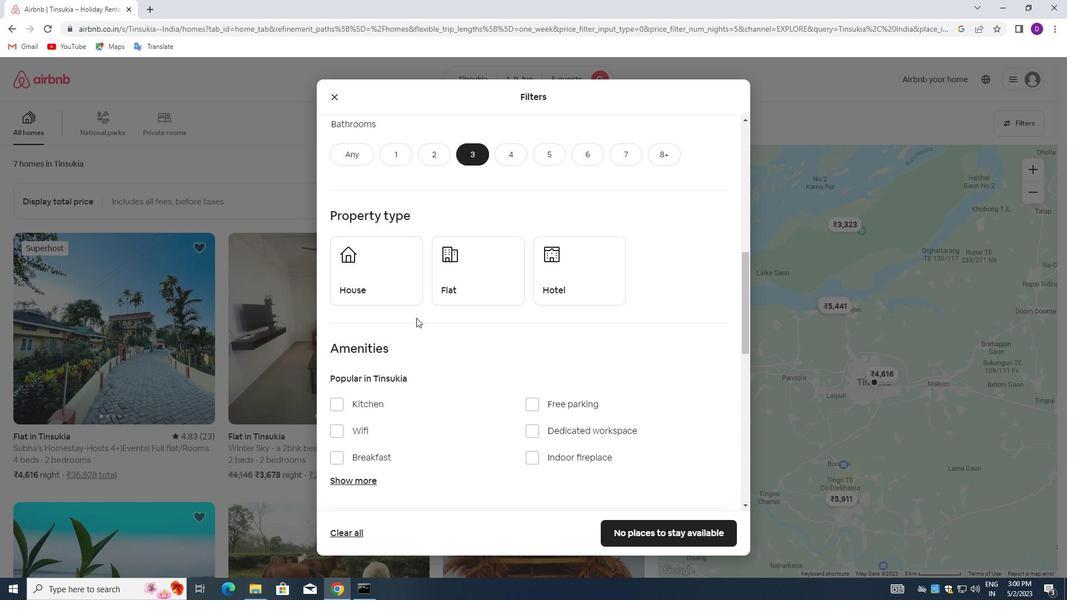 
Action: Mouse pressed left at (378, 279)
Screenshot: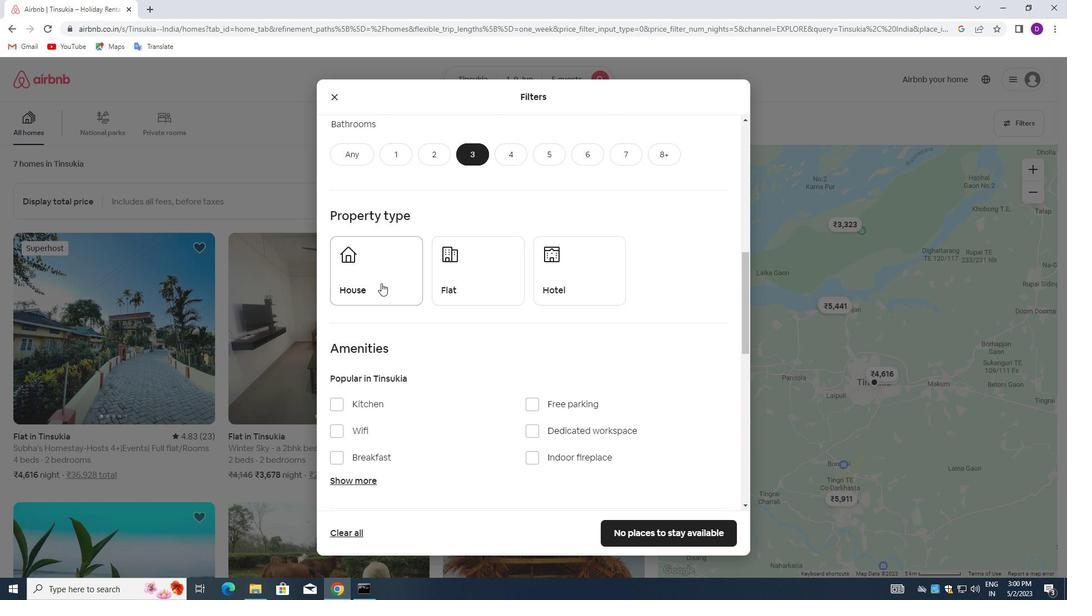 
Action: Mouse moved to (444, 282)
Screenshot: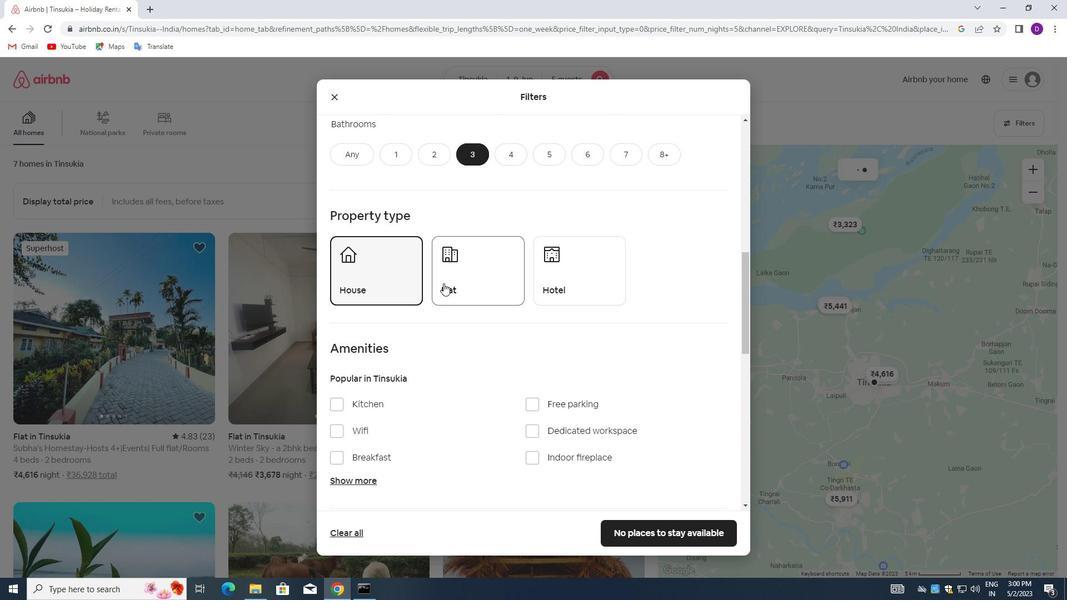 
Action: Mouse pressed left at (444, 282)
Screenshot: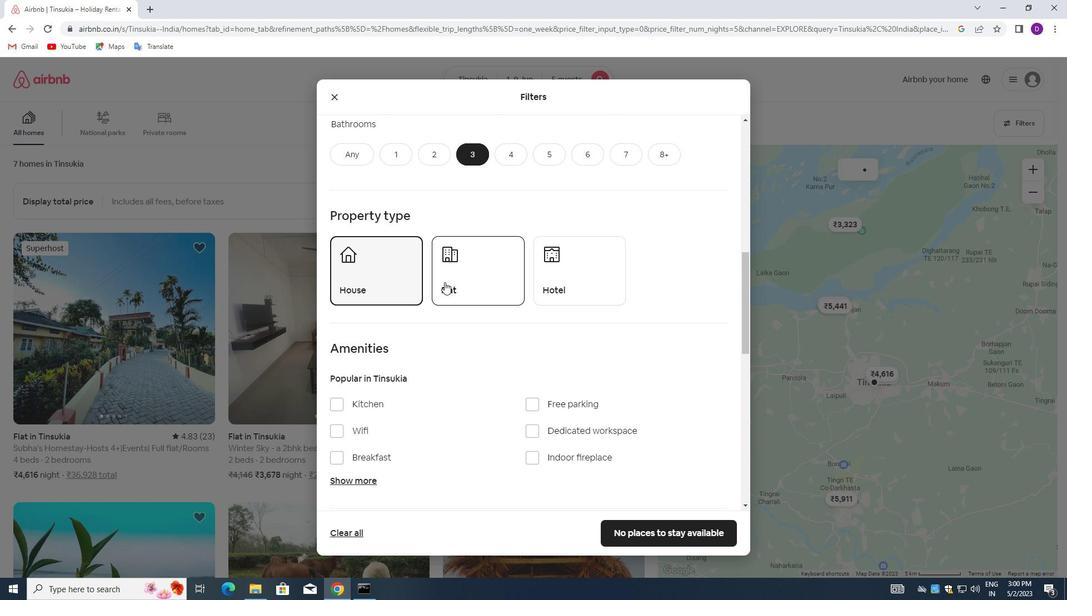 
Action: Mouse moved to (501, 345)
Screenshot: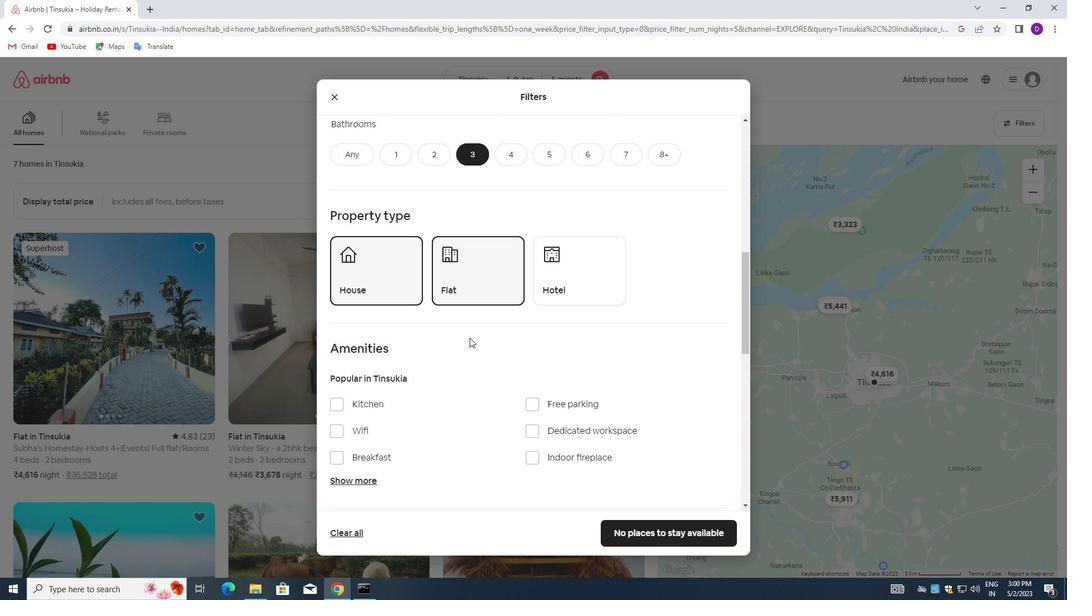 
Action: Mouse scrolled (501, 344) with delta (0, 0)
Screenshot: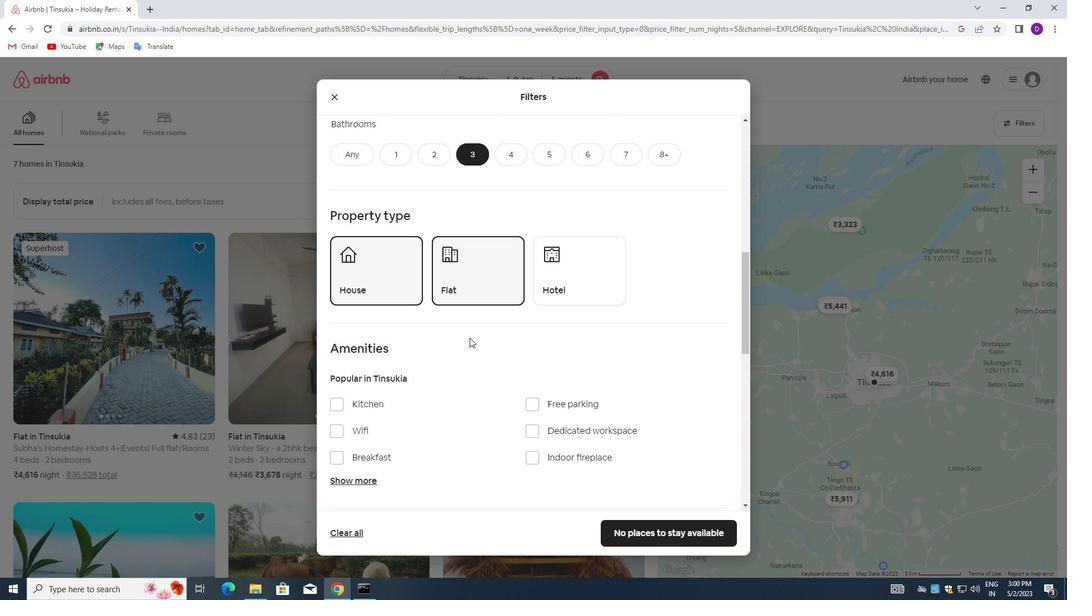 
Action: Mouse moved to (507, 349)
Screenshot: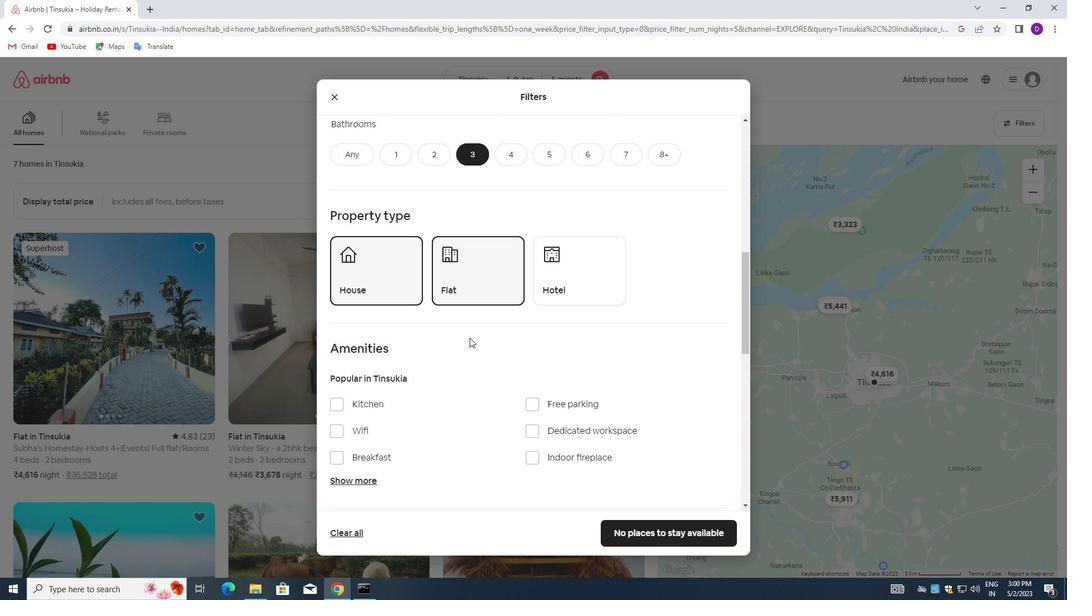 
Action: Mouse scrolled (507, 348) with delta (0, 0)
Screenshot: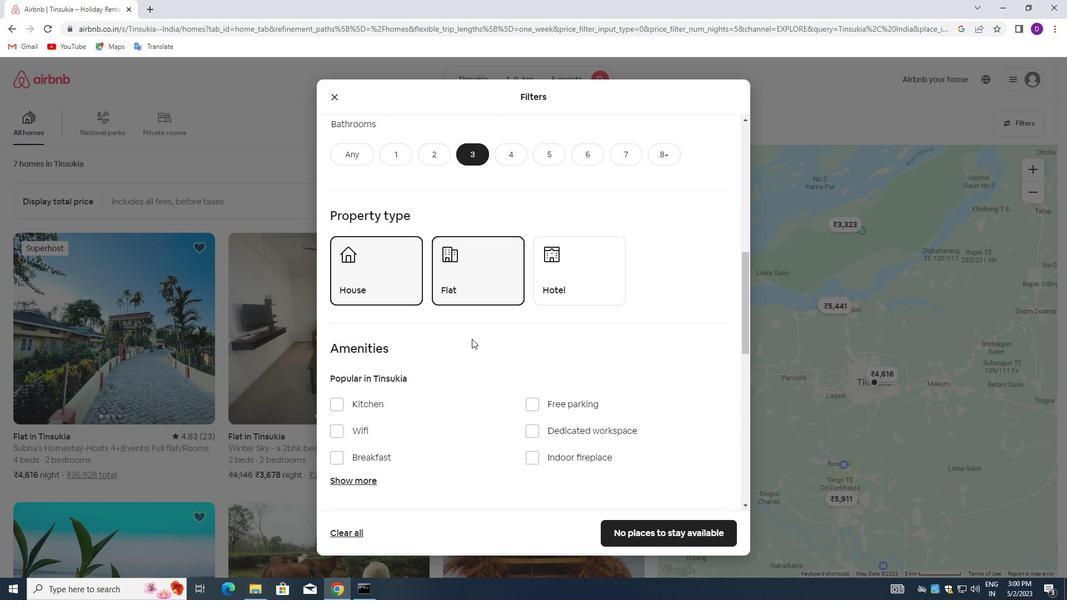 
Action: Mouse moved to (509, 350)
Screenshot: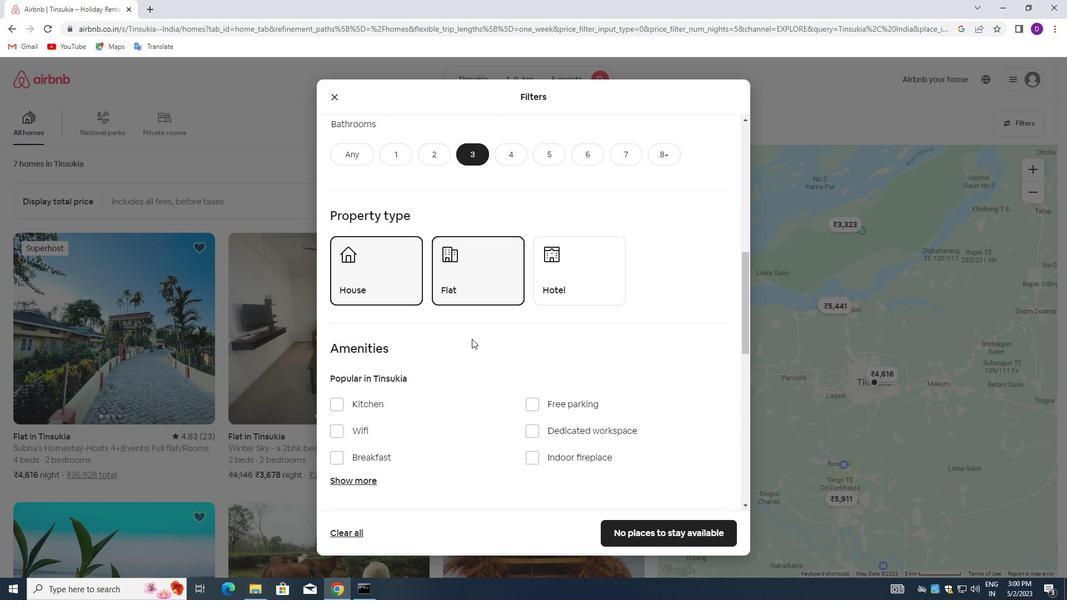 
Action: Mouse scrolled (509, 349) with delta (0, 0)
Screenshot: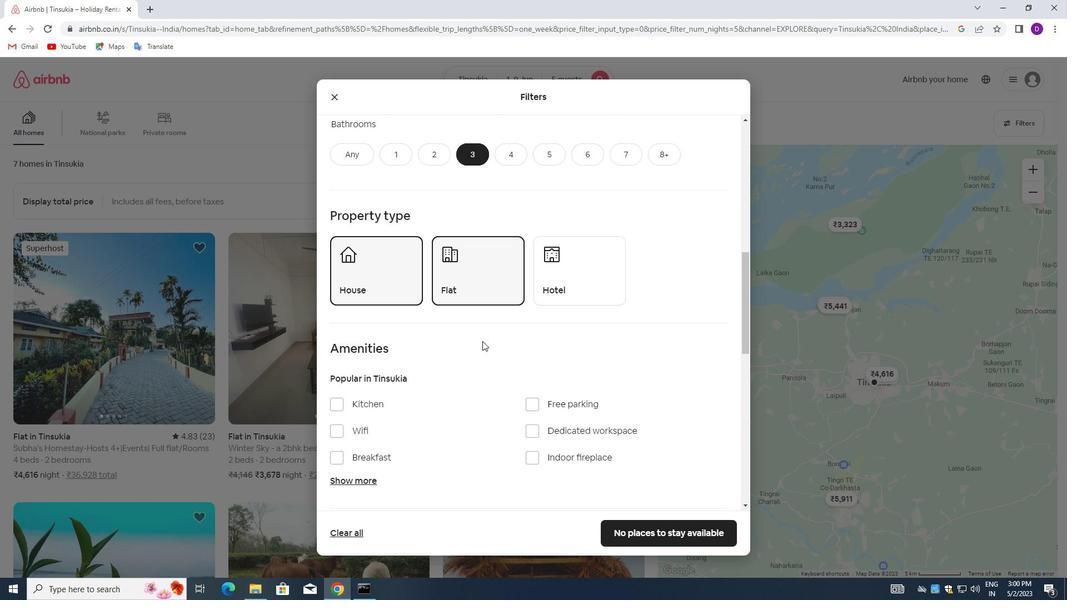 
Action: Mouse moved to (573, 366)
Screenshot: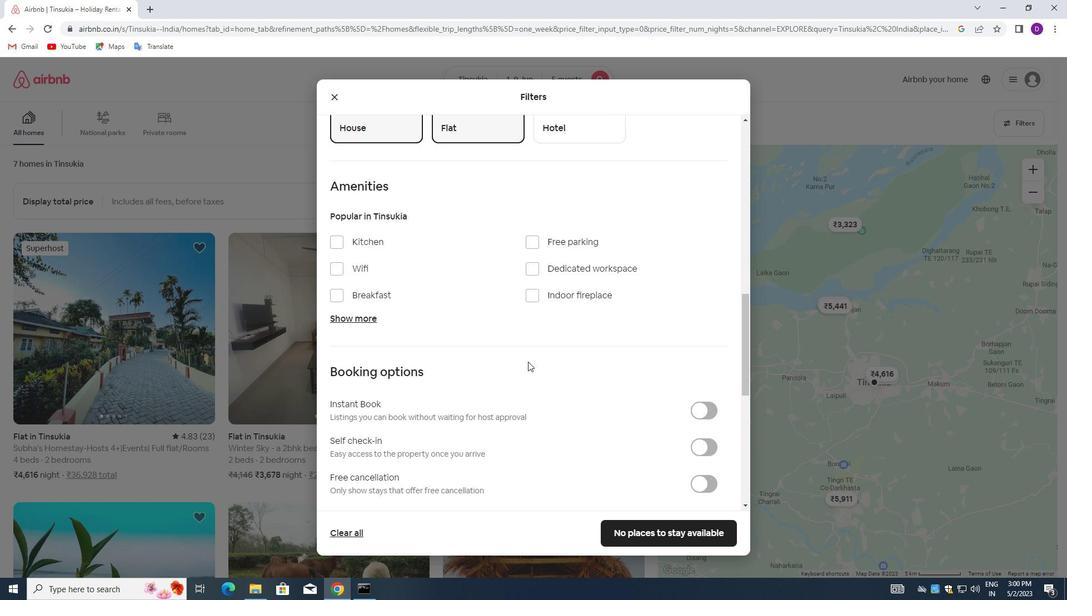 
Action: Mouse scrolled (573, 365) with delta (0, 0)
Screenshot: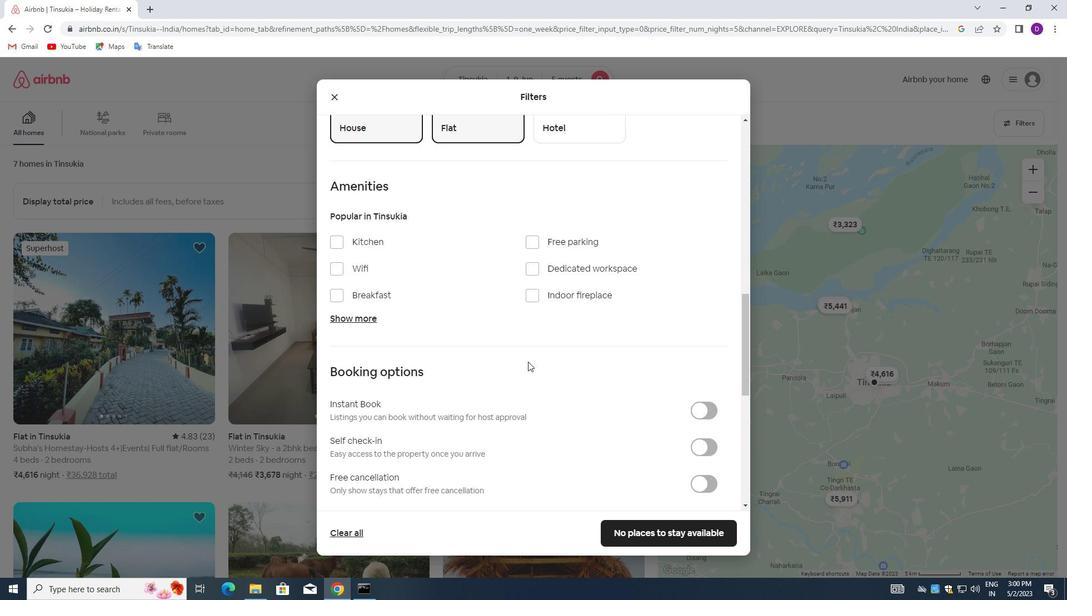 
Action: Mouse moved to (702, 386)
Screenshot: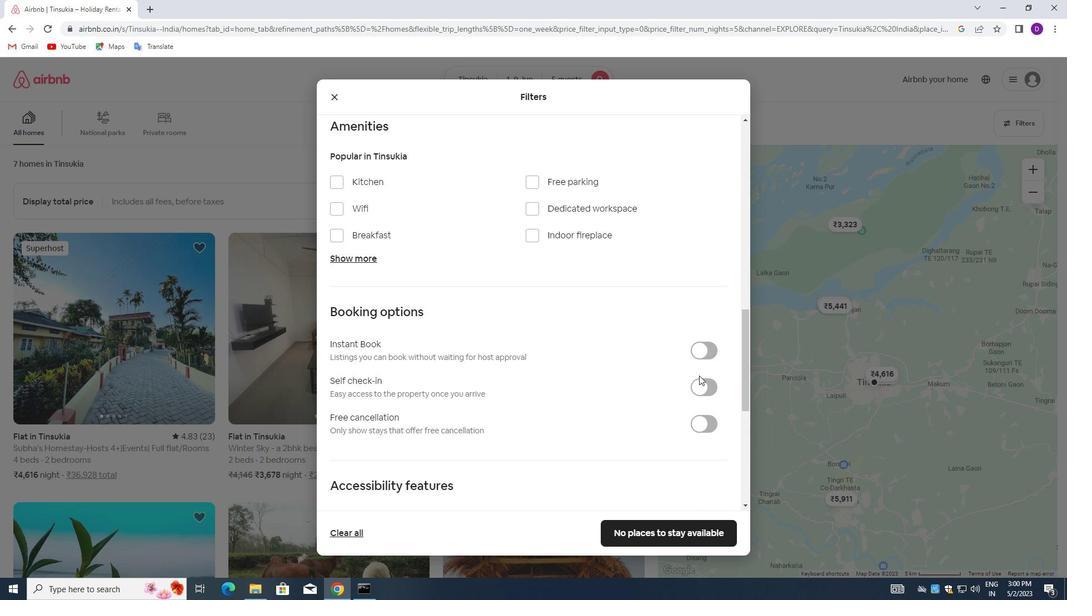 
Action: Mouse pressed left at (702, 386)
Screenshot: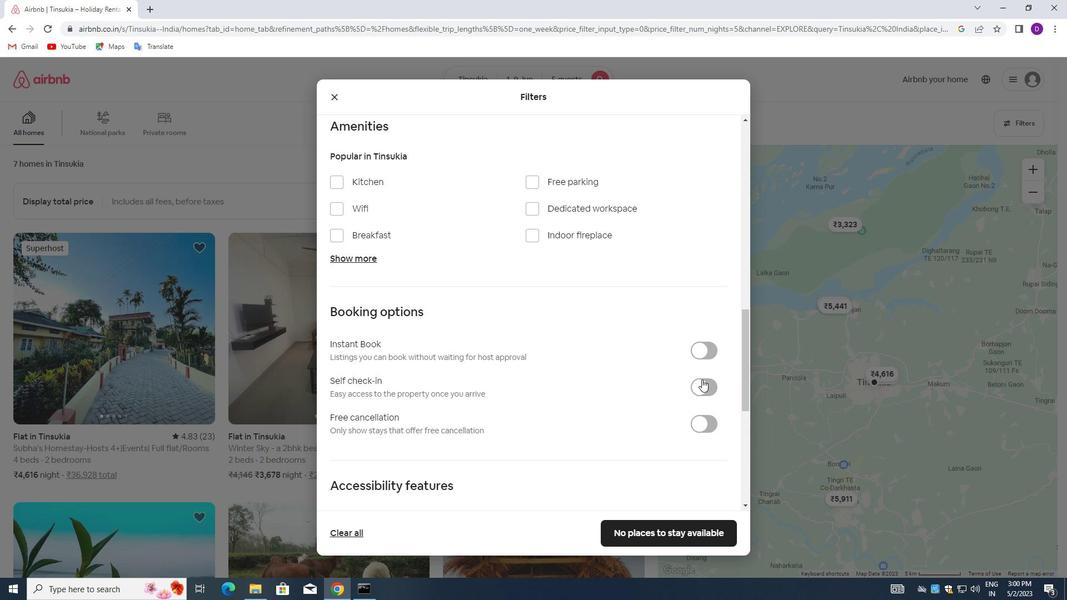 
Action: Mouse moved to (441, 404)
Screenshot: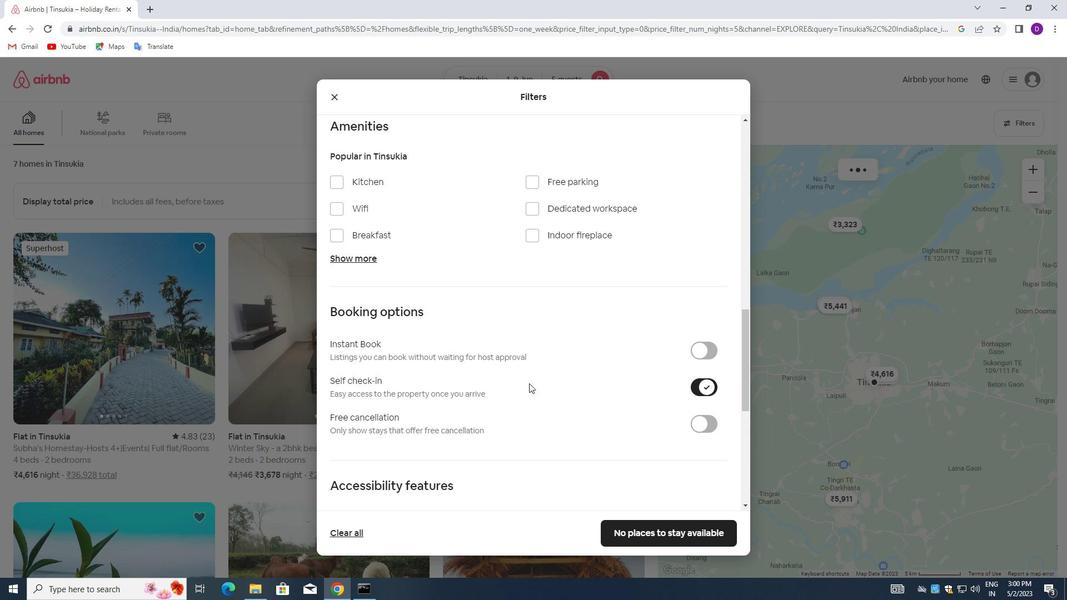 
Action: Mouse scrolled (441, 403) with delta (0, 0)
Screenshot: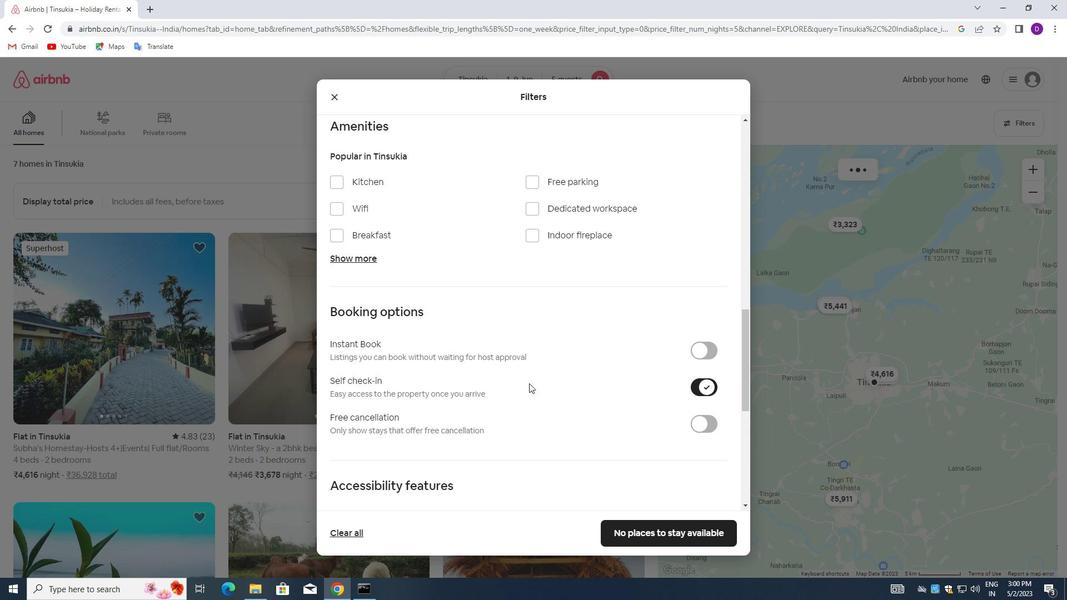 
Action: Mouse moved to (441, 404)
Screenshot: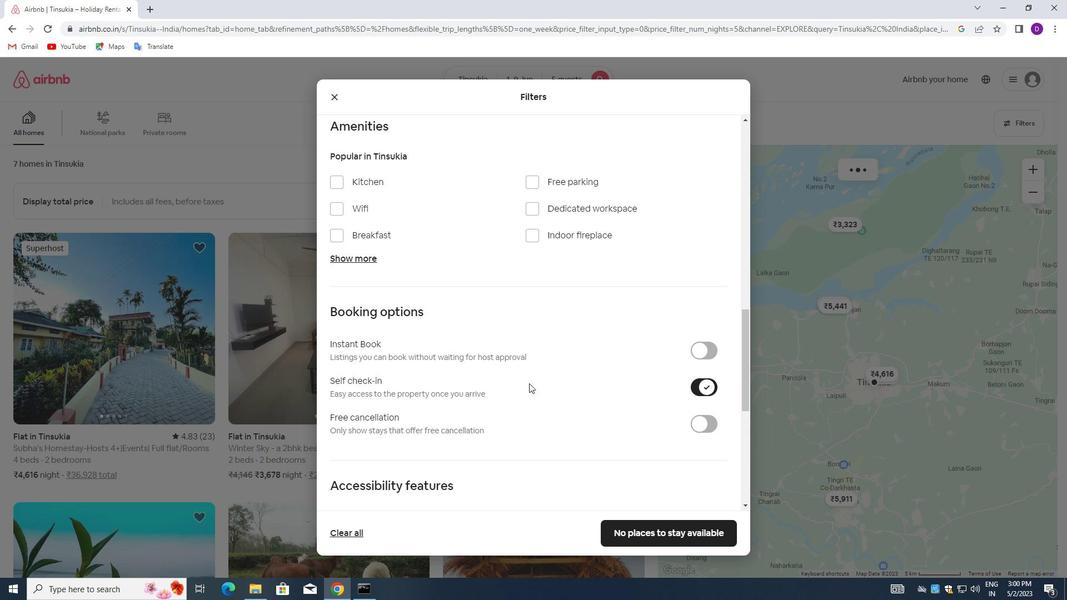 
Action: Mouse scrolled (441, 403) with delta (0, 0)
Screenshot: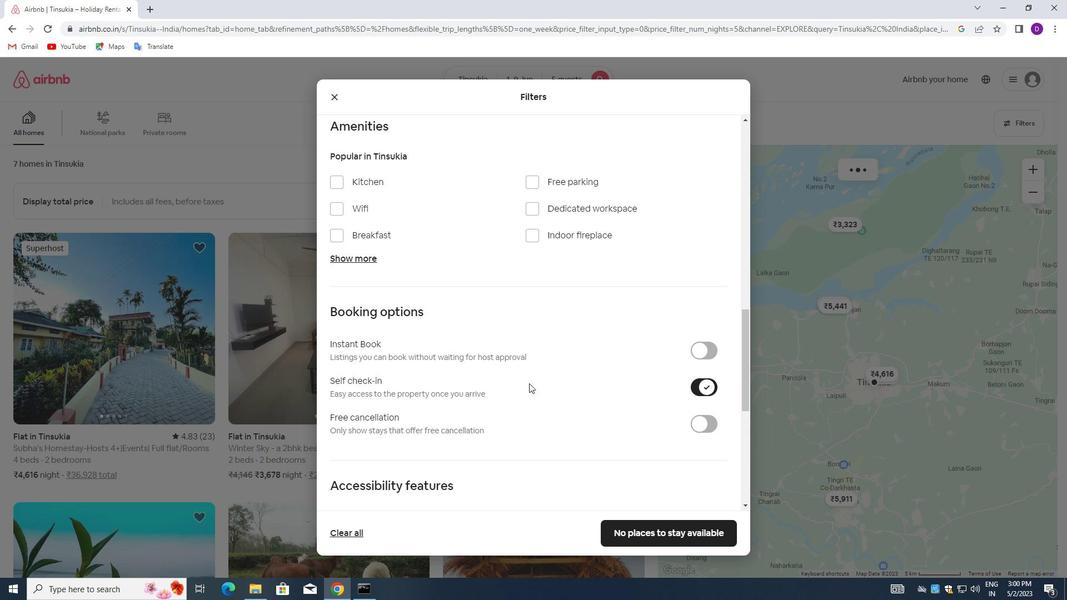 
Action: Mouse moved to (440, 404)
Screenshot: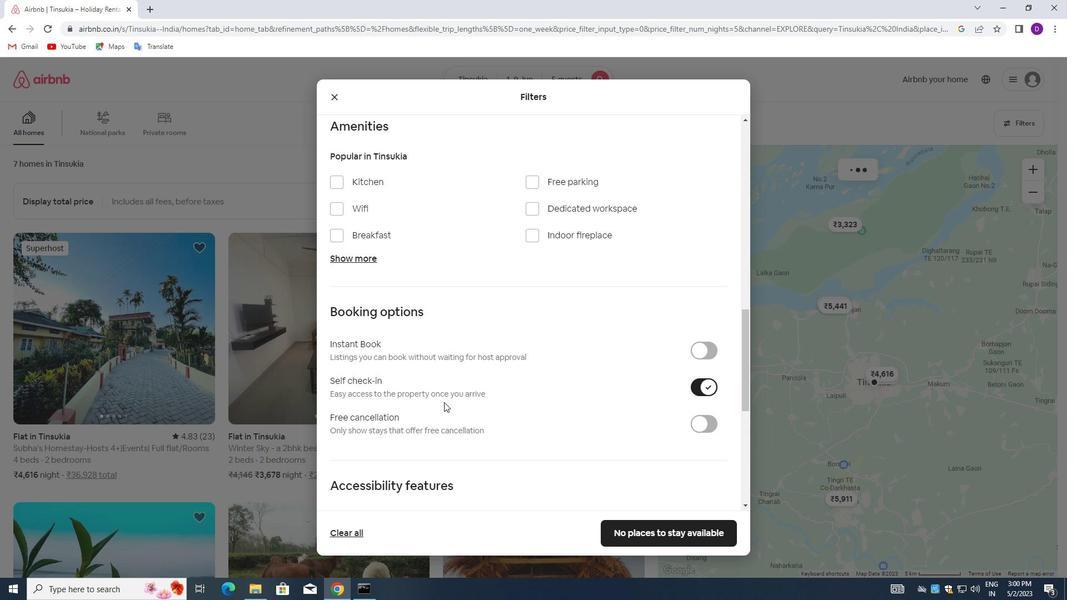 
Action: Mouse scrolled (440, 404) with delta (0, 0)
Screenshot: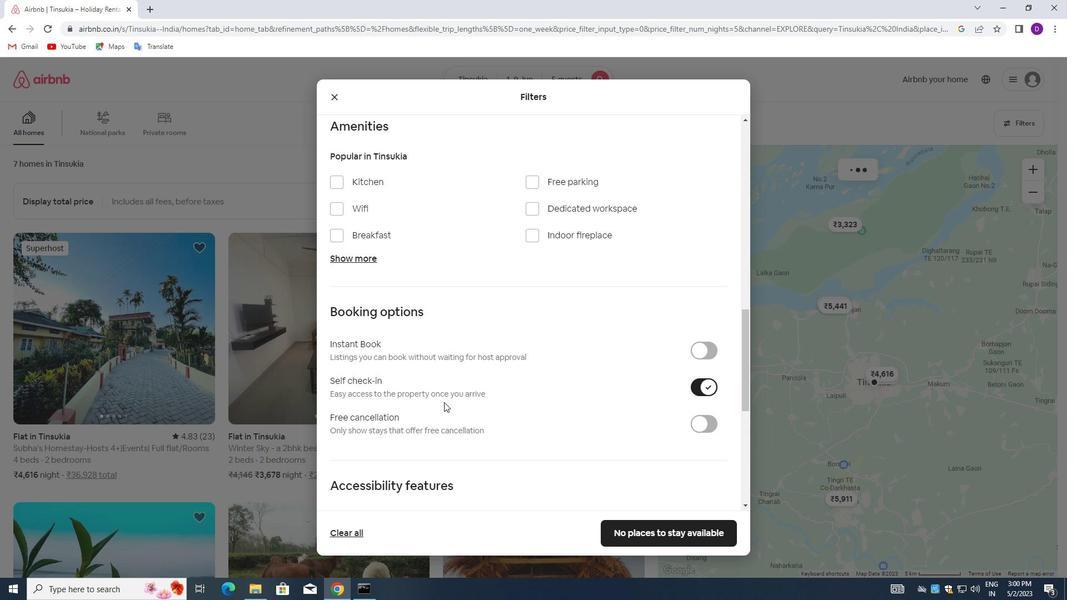 
Action: Mouse scrolled (440, 404) with delta (0, 0)
Screenshot: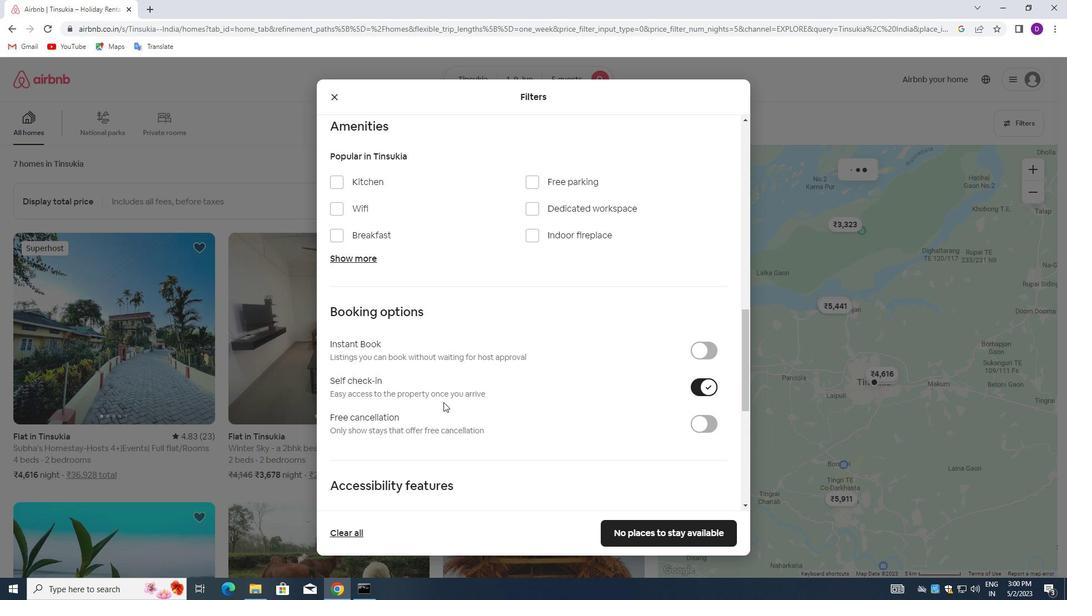 
Action: Mouse scrolled (440, 404) with delta (0, 0)
Screenshot: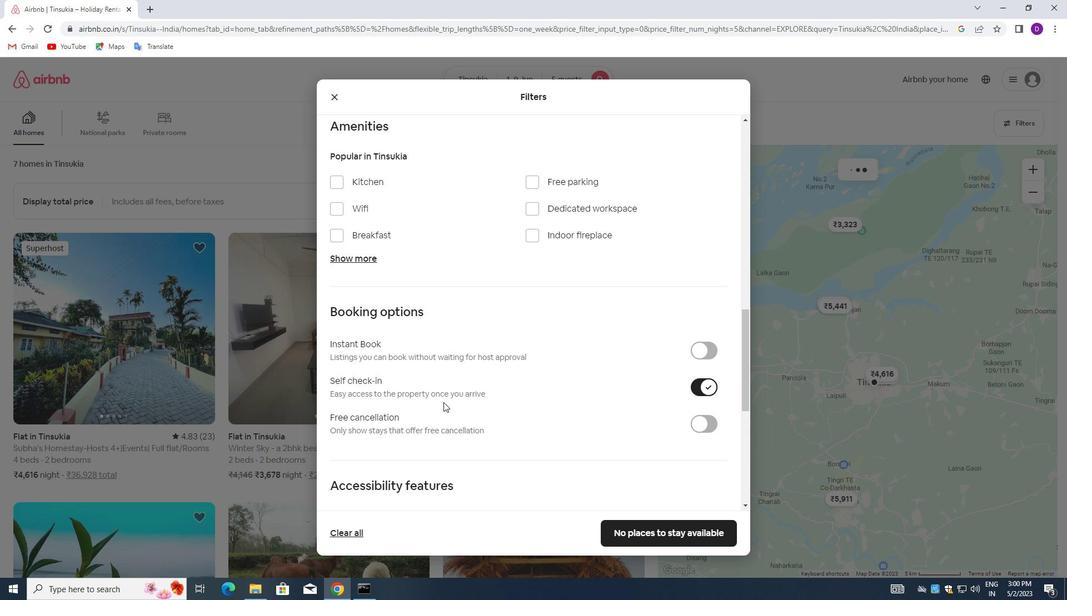 
Action: Mouse moved to (439, 405)
Screenshot: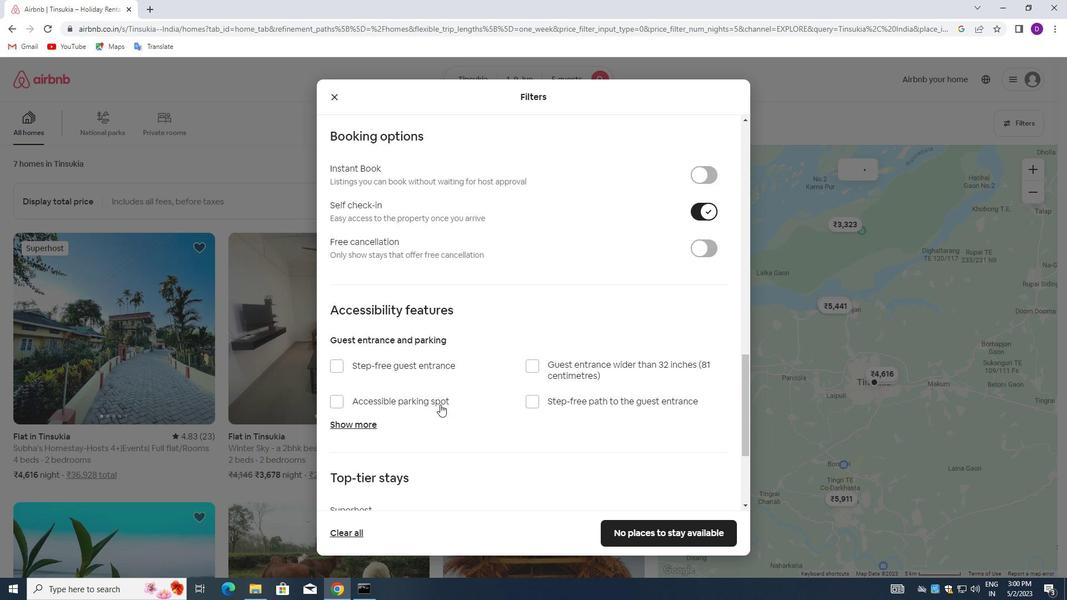 
Action: Mouse scrolled (439, 404) with delta (0, 0)
Screenshot: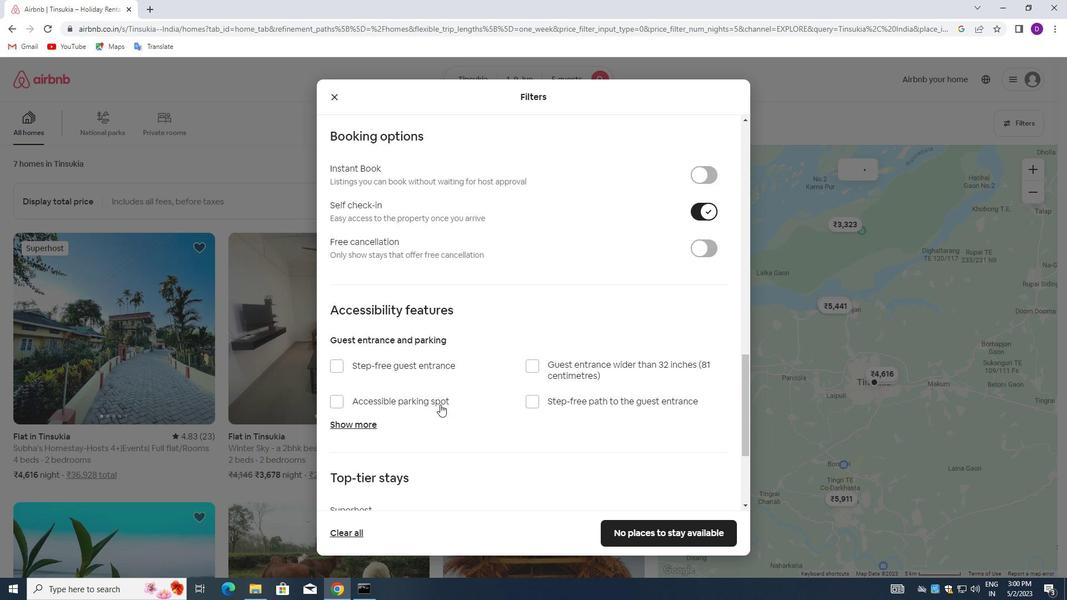 
Action: Mouse scrolled (439, 404) with delta (0, 0)
Screenshot: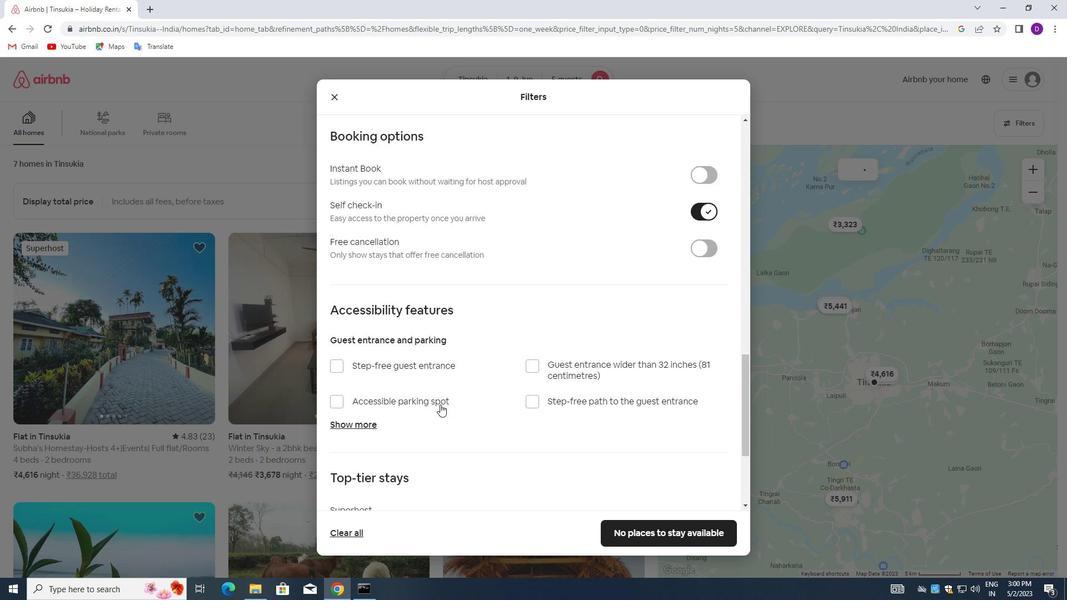 
Action: Mouse moved to (439, 406)
Screenshot: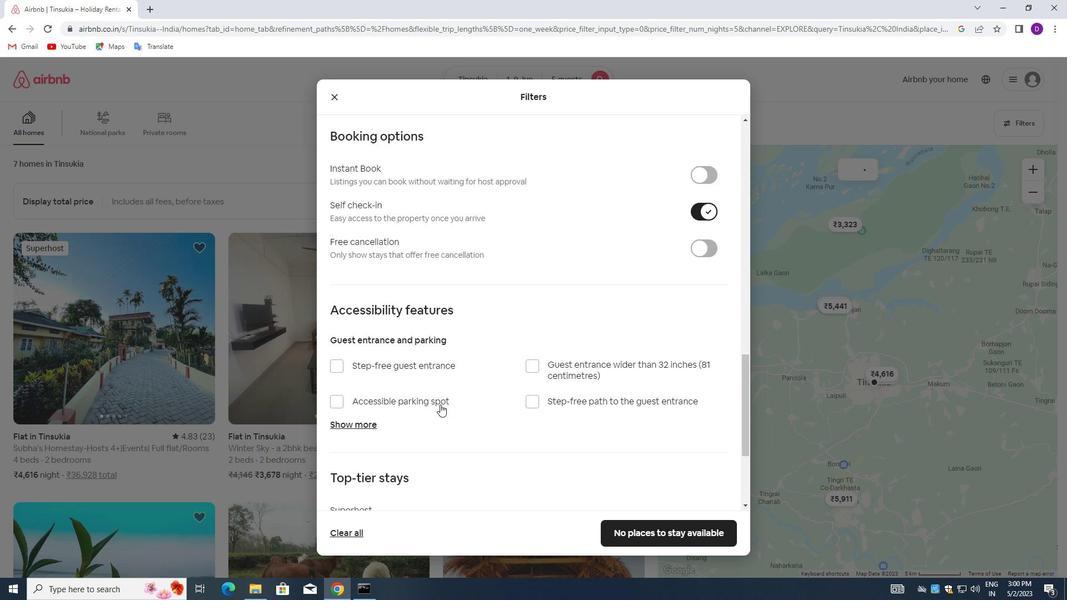 
Action: Mouse scrolled (439, 406) with delta (0, 0)
Screenshot: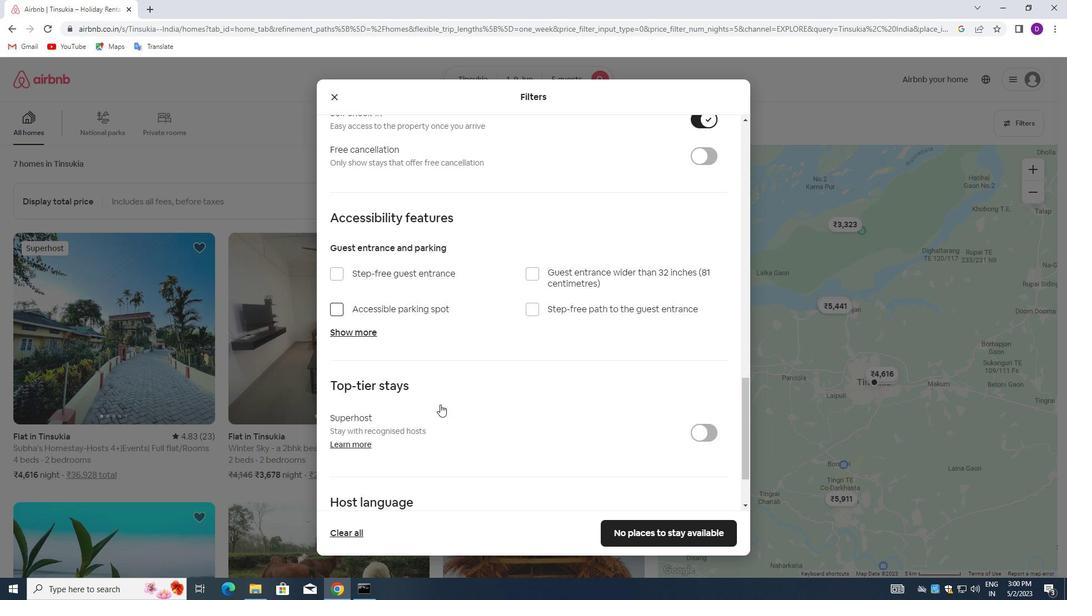 
Action: Mouse moved to (439, 407)
Screenshot: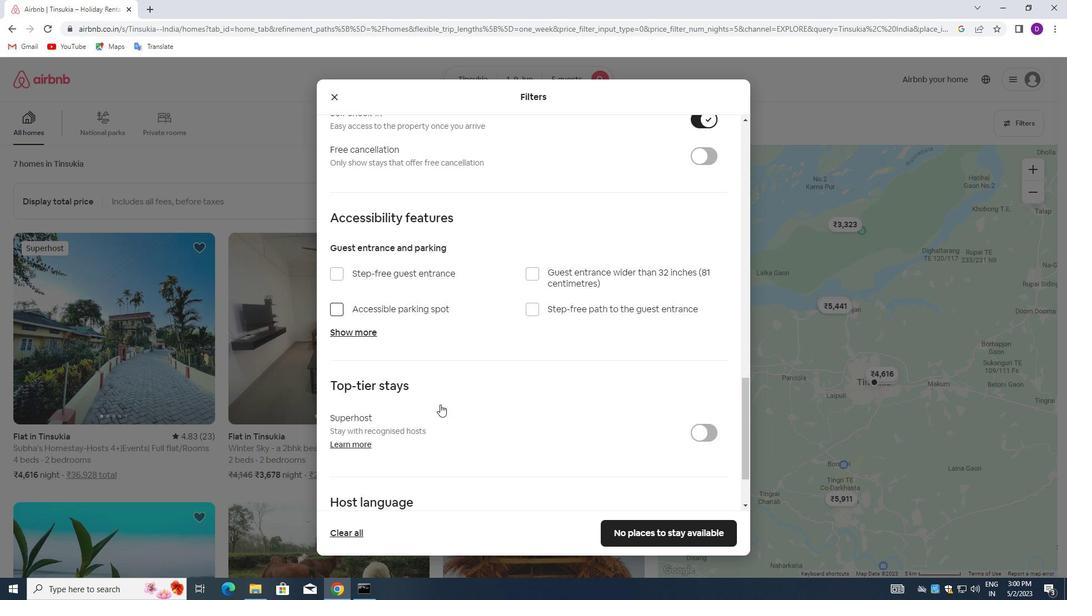 
Action: Mouse scrolled (439, 406) with delta (0, 0)
Screenshot: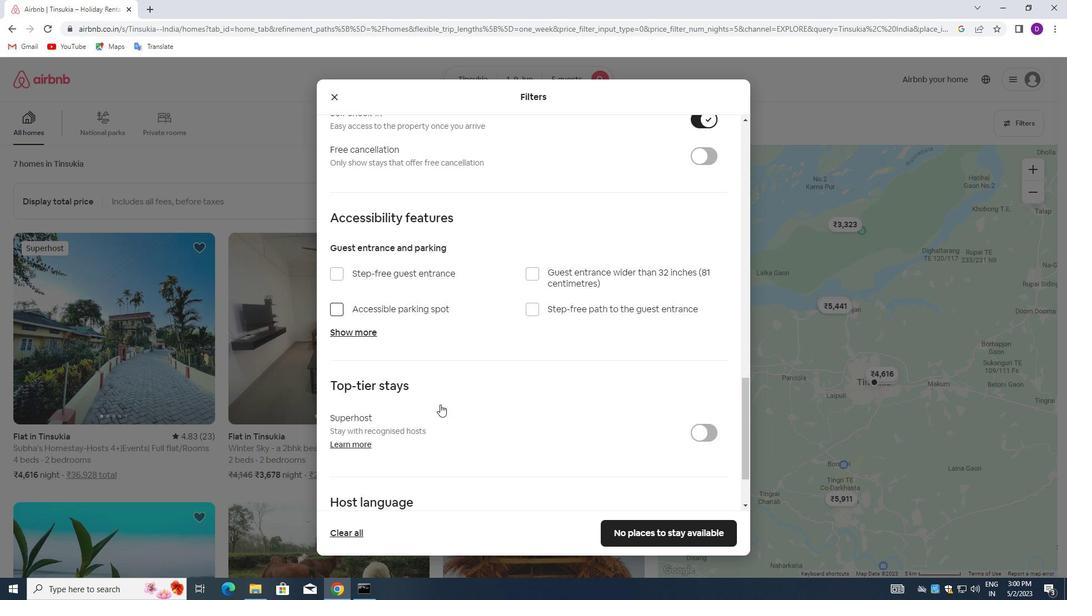 
Action: Mouse moved to (438, 409)
Screenshot: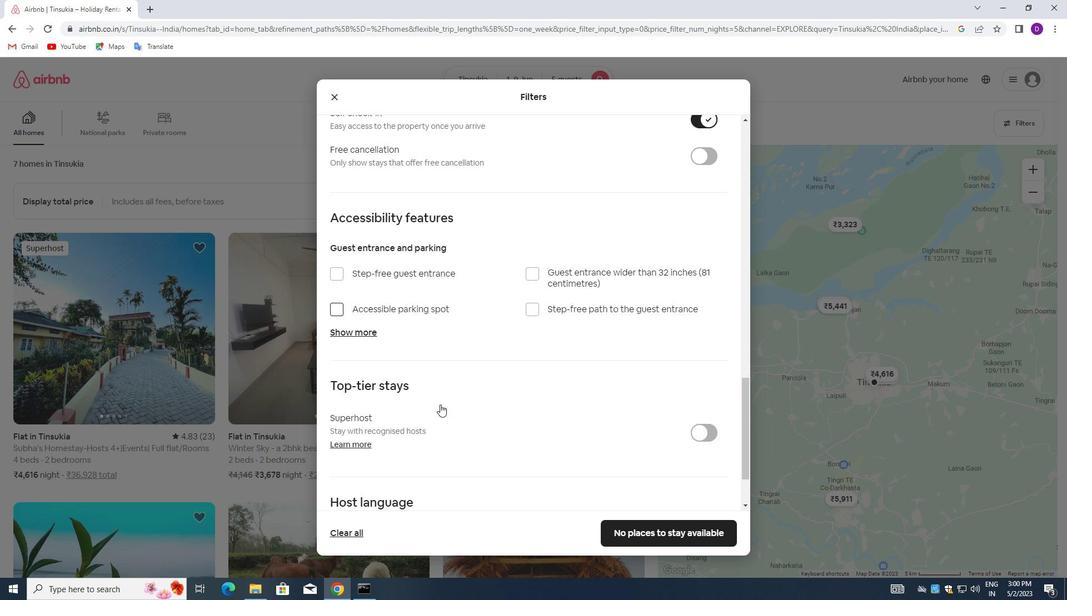 
Action: Mouse scrolled (438, 408) with delta (0, 0)
Screenshot: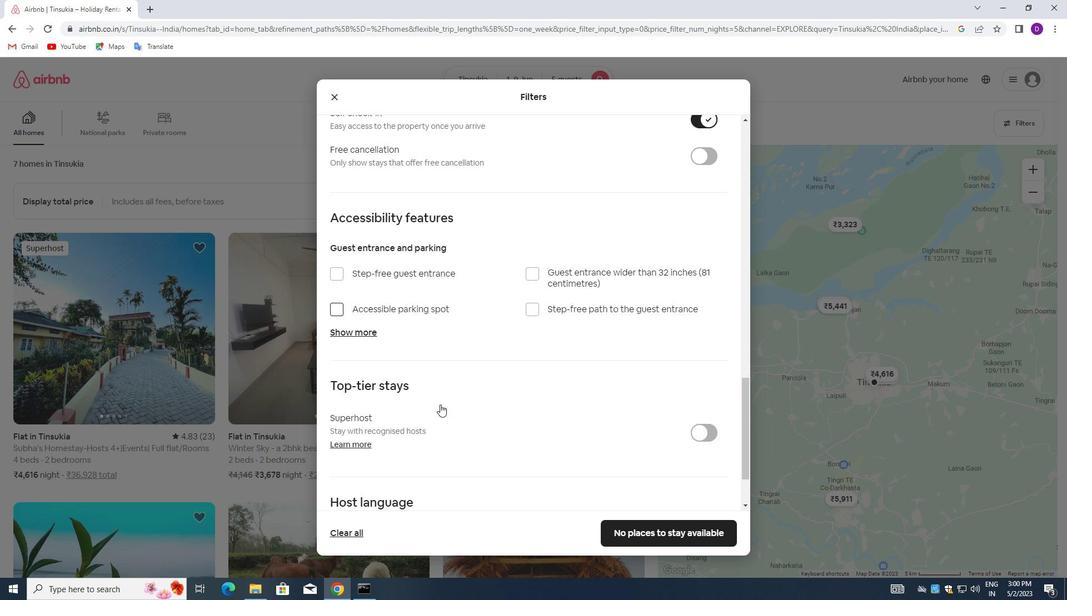 
Action: Mouse moved to (343, 448)
Screenshot: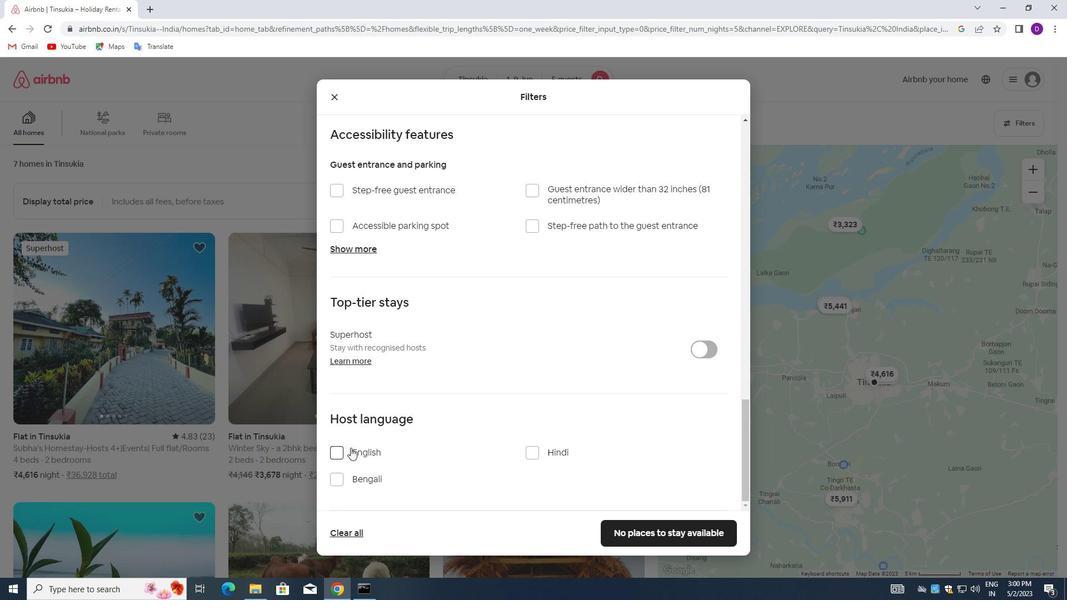 
Action: Mouse pressed left at (343, 448)
Screenshot: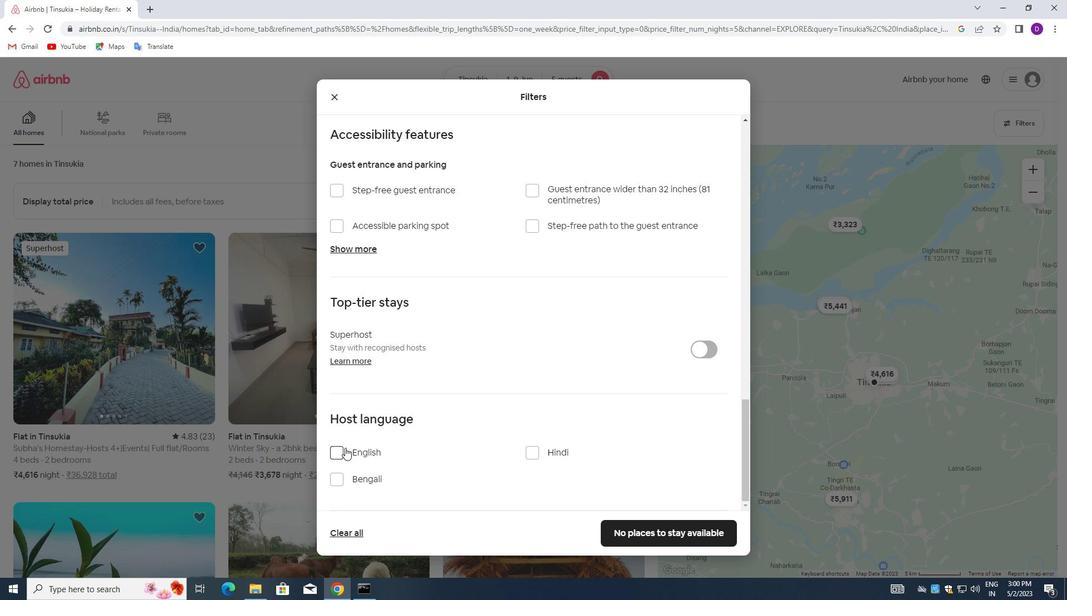 
Action: Mouse moved to (635, 529)
Screenshot: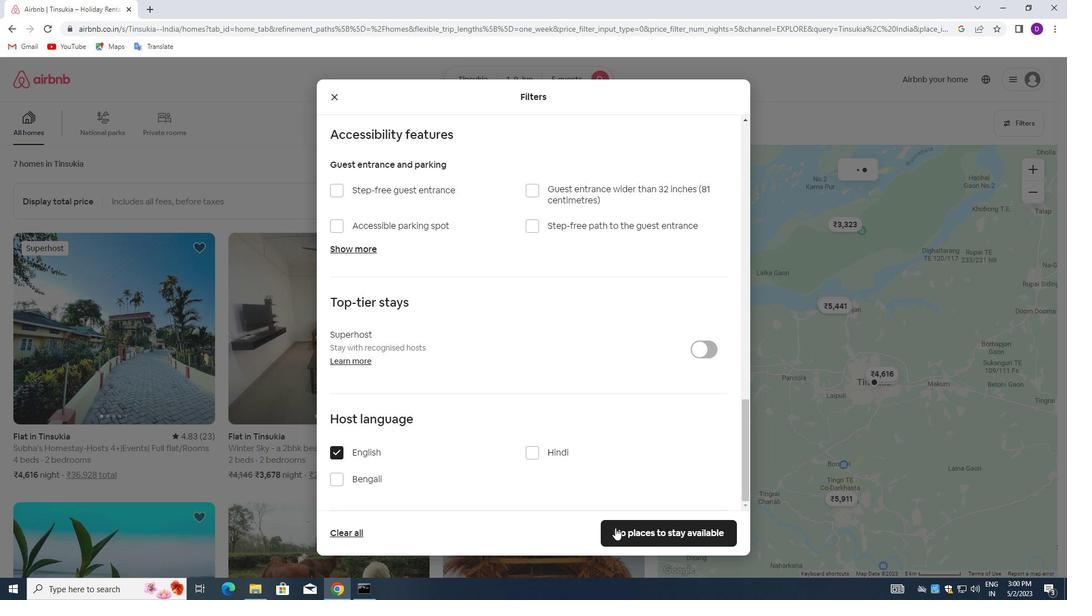 
Action: Mouse pressed left at (635, 529)
Screenshot: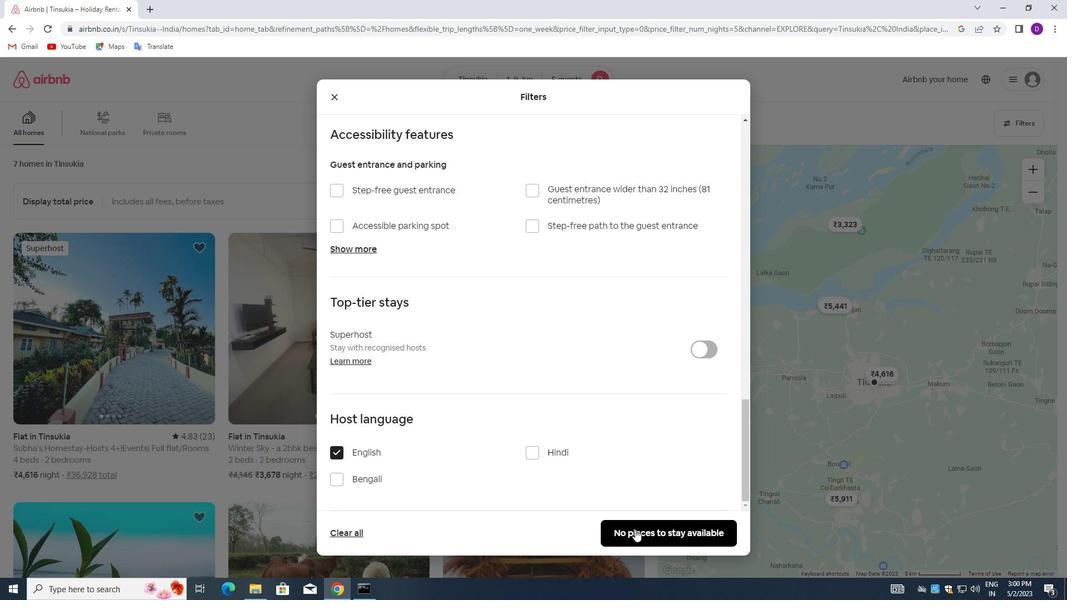 
